 Task: Create a due date automation trigger when advanced on, on the wednesday after a card is due add fields without custom field "Resume" set to a date in this month at 11:00 AM.
Action: Mouse pressed left at (1291, 105)
Screenshot: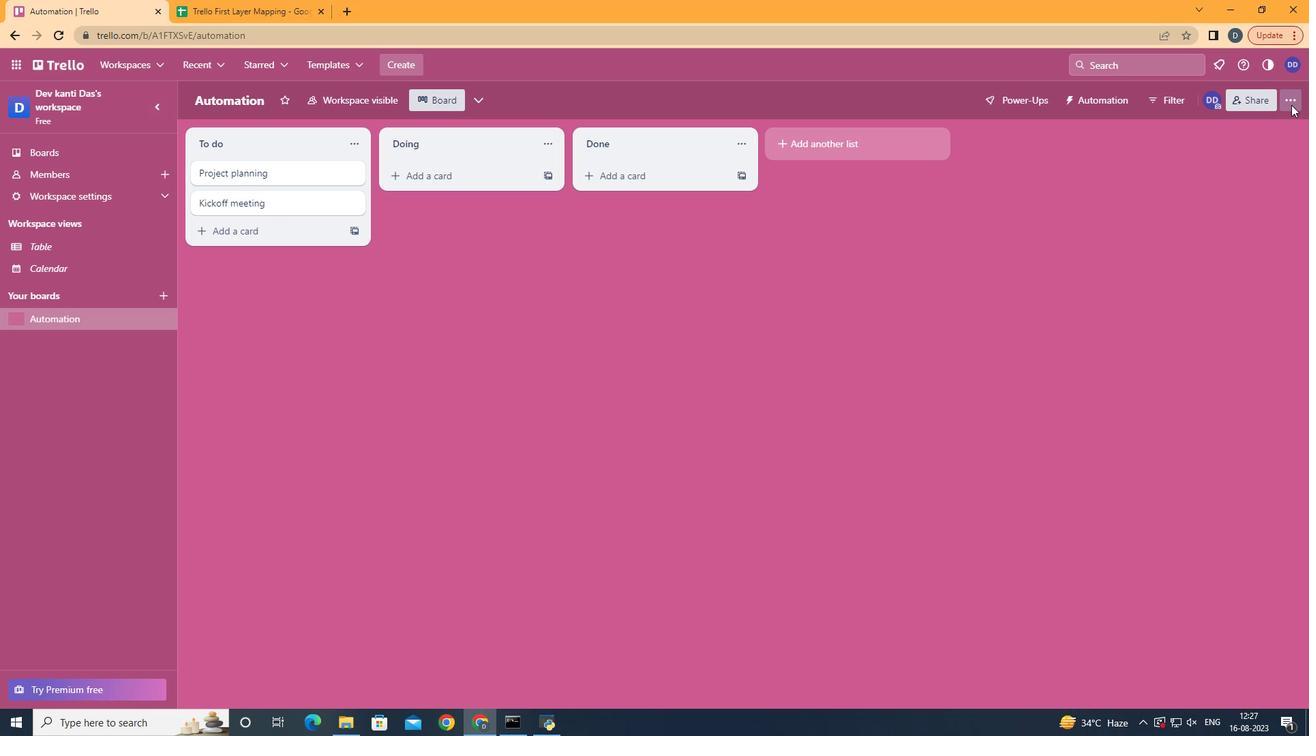 
Action: Mouse moved to (1242, 273)
Screenshot: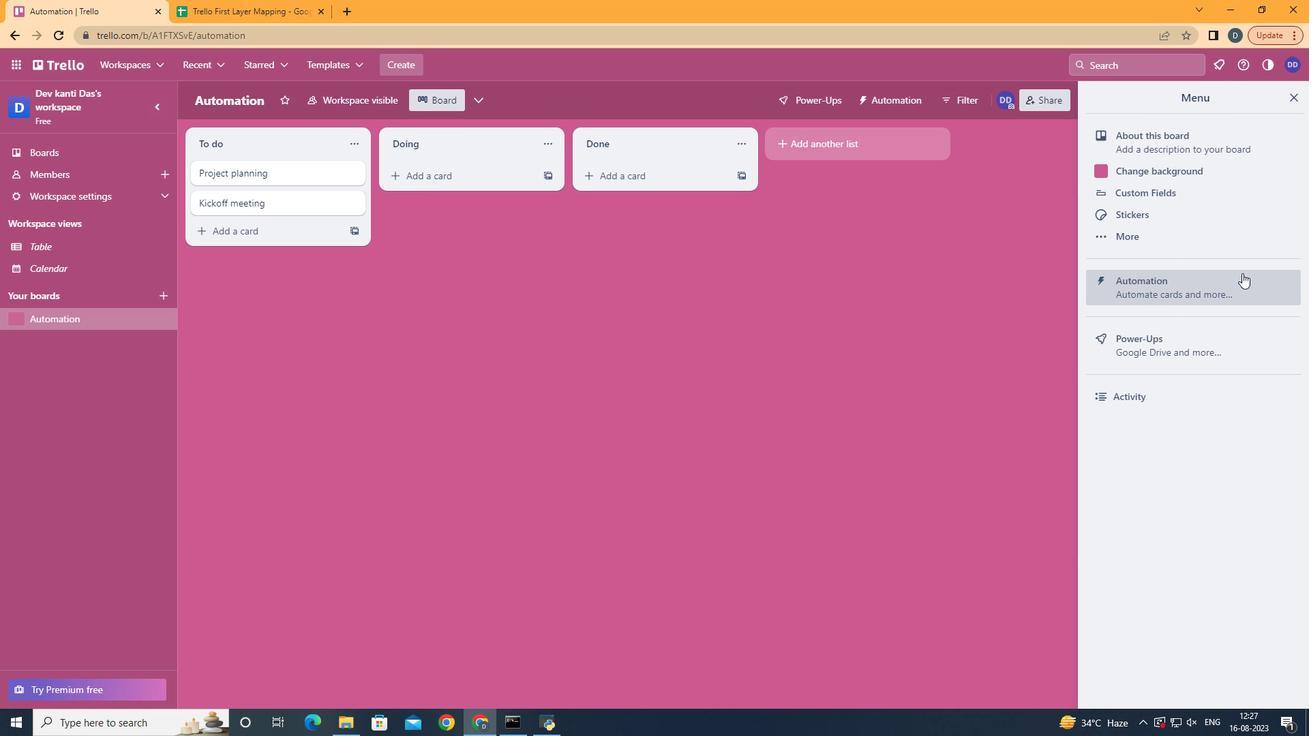 
Action: Mouse pressed left at (1242, 273)
Screenshot: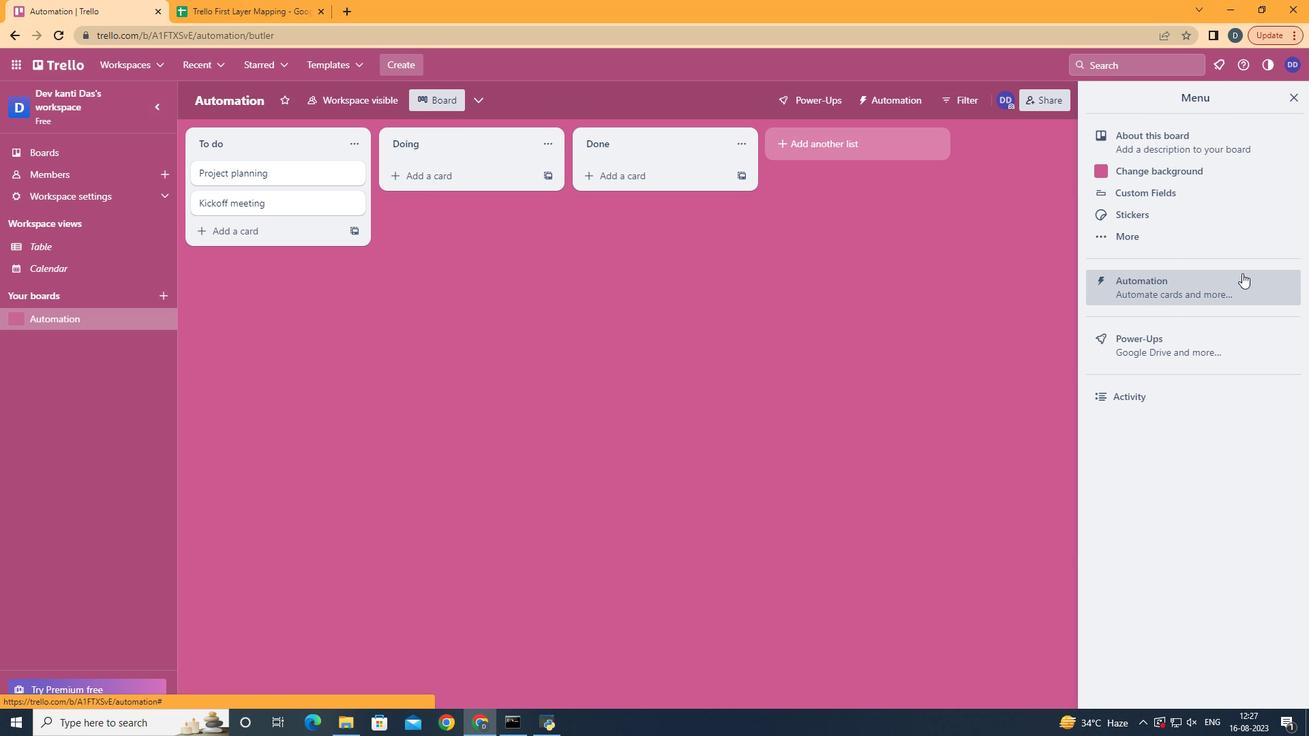 
Action: Mouse moved to (268, 281)
Screenshot: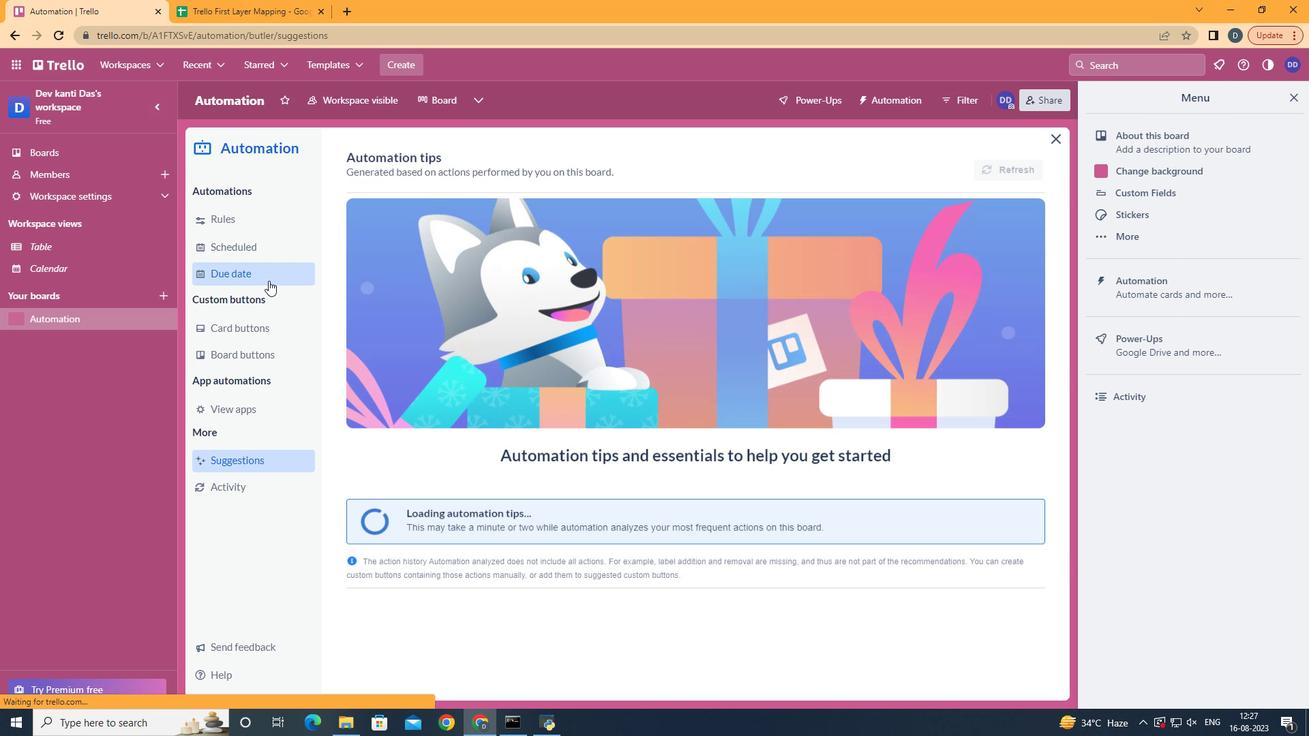 
Action: Mouse pressed left at (268, 281)
Screenshot: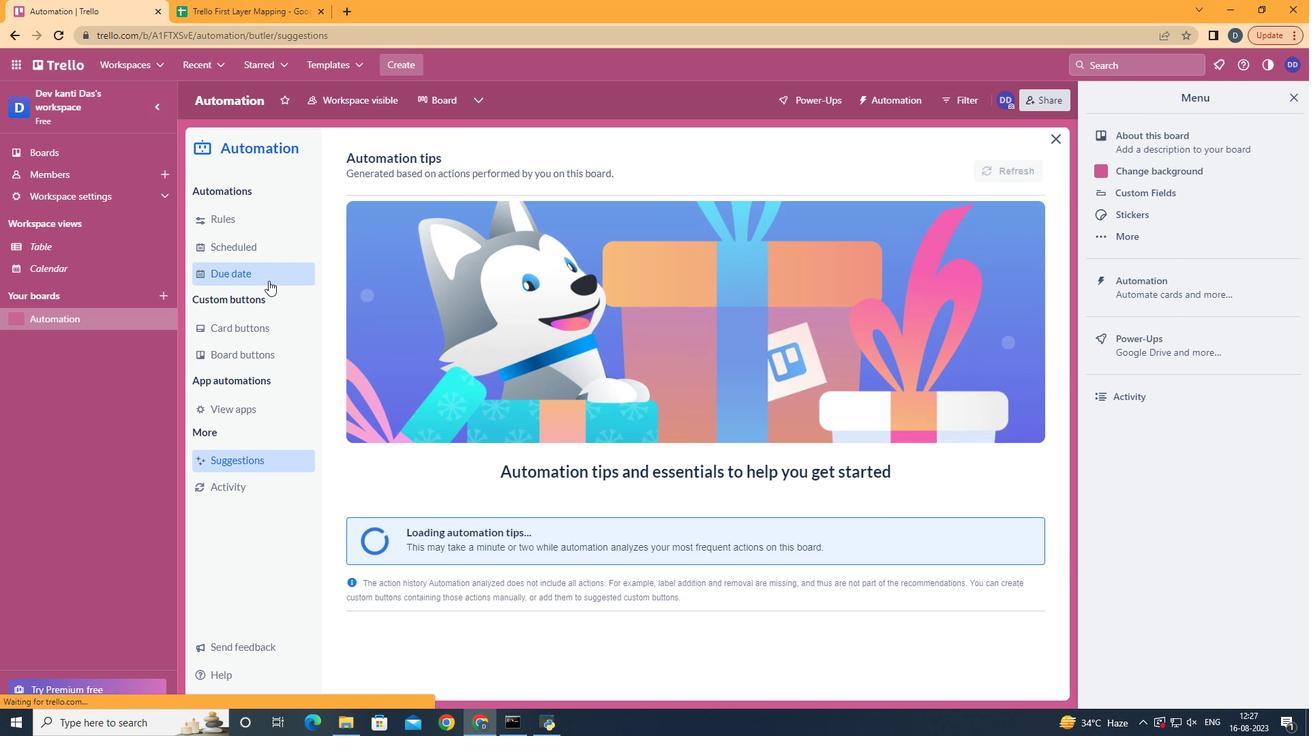 
Action: Mouse moved to (966, 163)
Screenshot: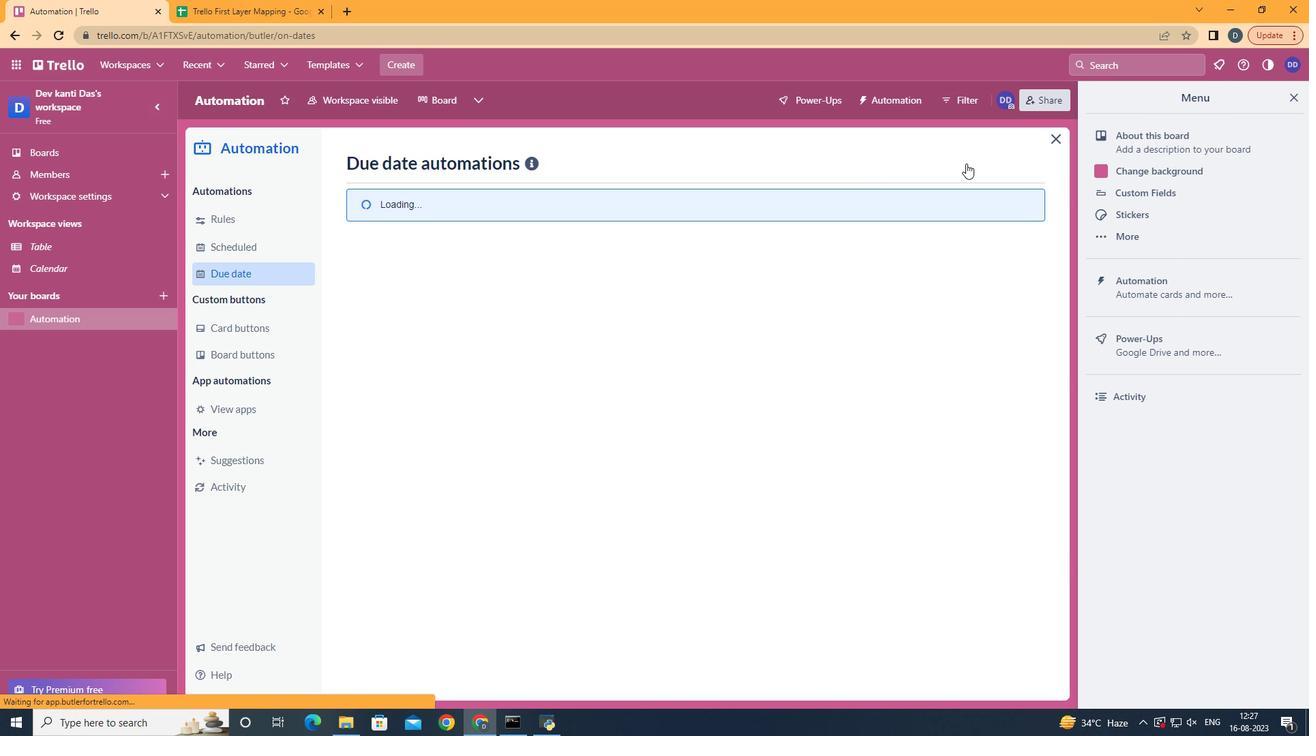 
Action: Mouse pressed left at (966, 163)
Screenshot: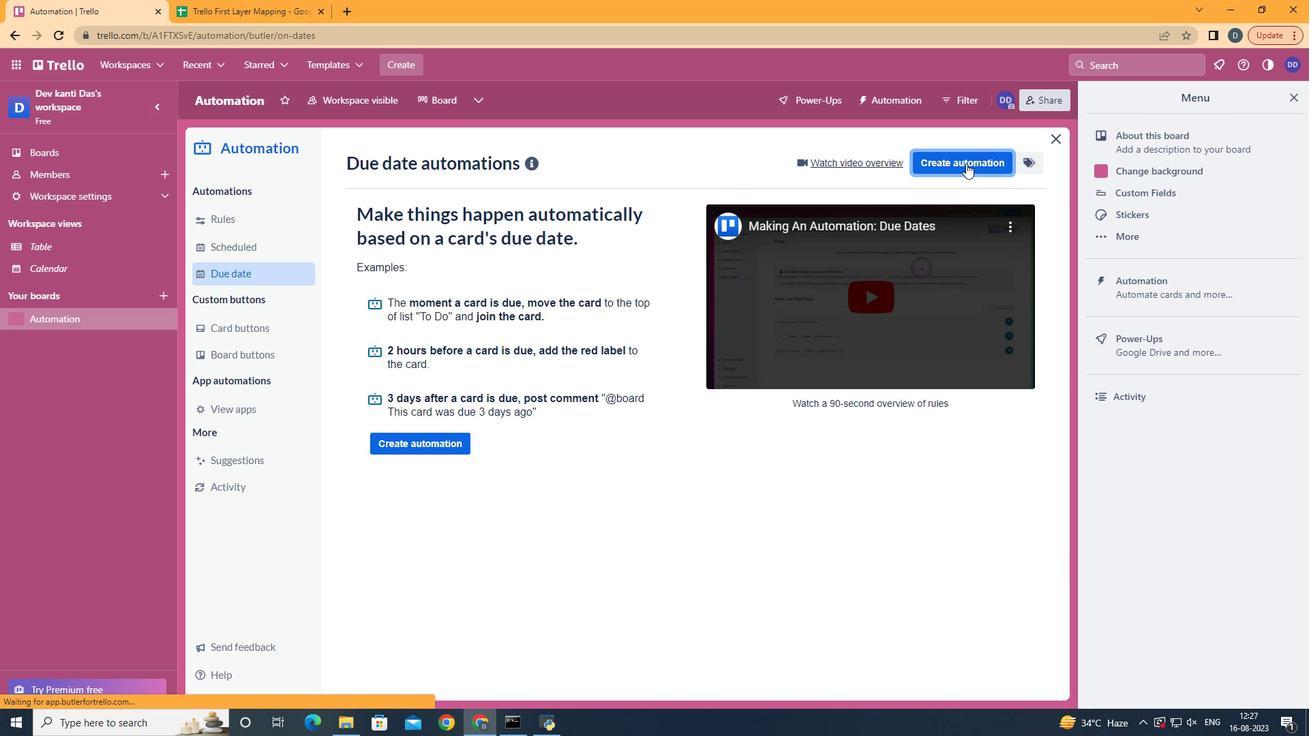 
Action: Mouse moved to (695, 290)
Screenshot: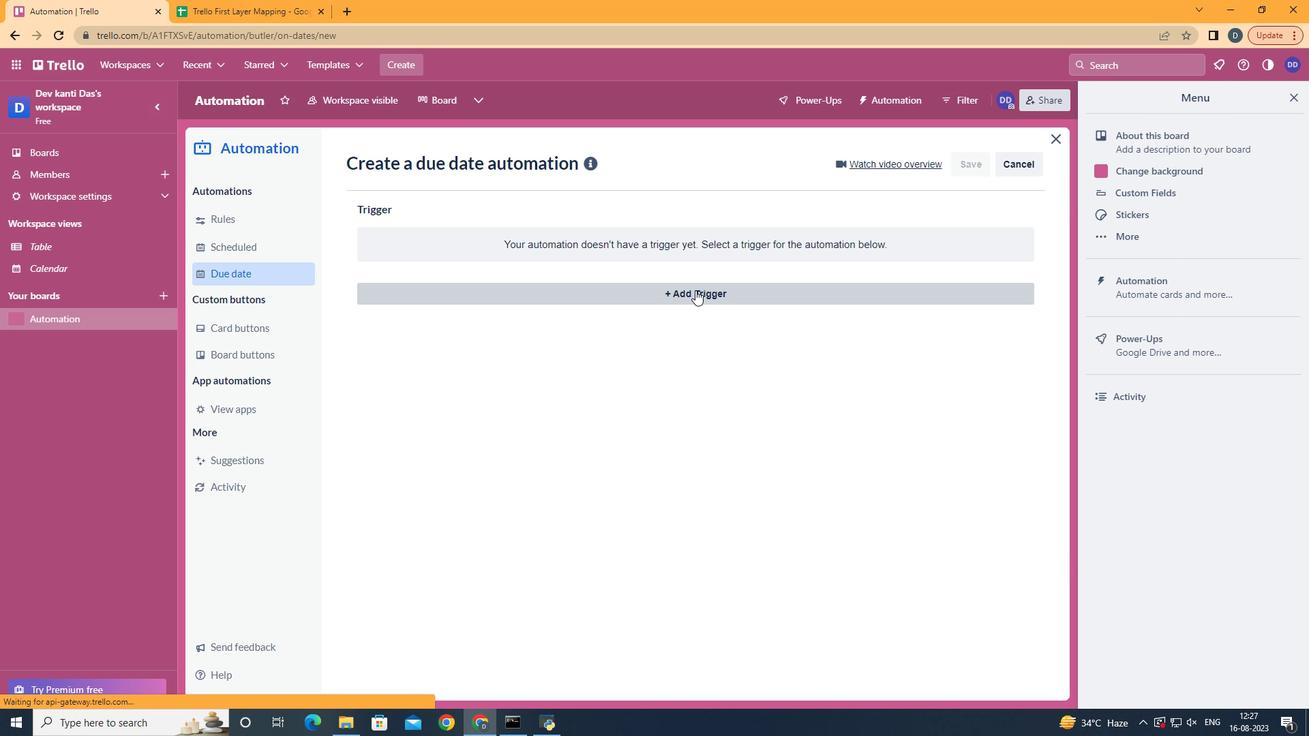 
Action: Mouse pressed left at (695, 290)
Screenshot: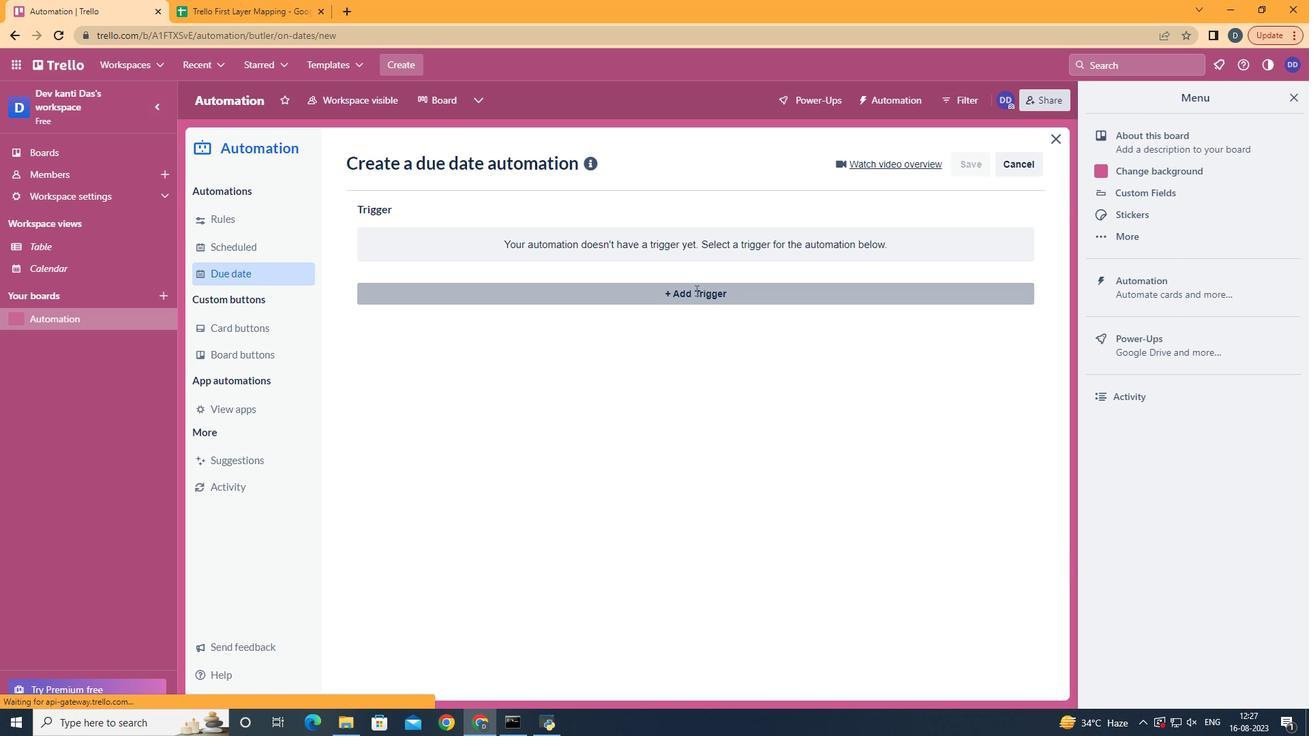 
Action: Mouse moved to (448, 404)
Screenshot: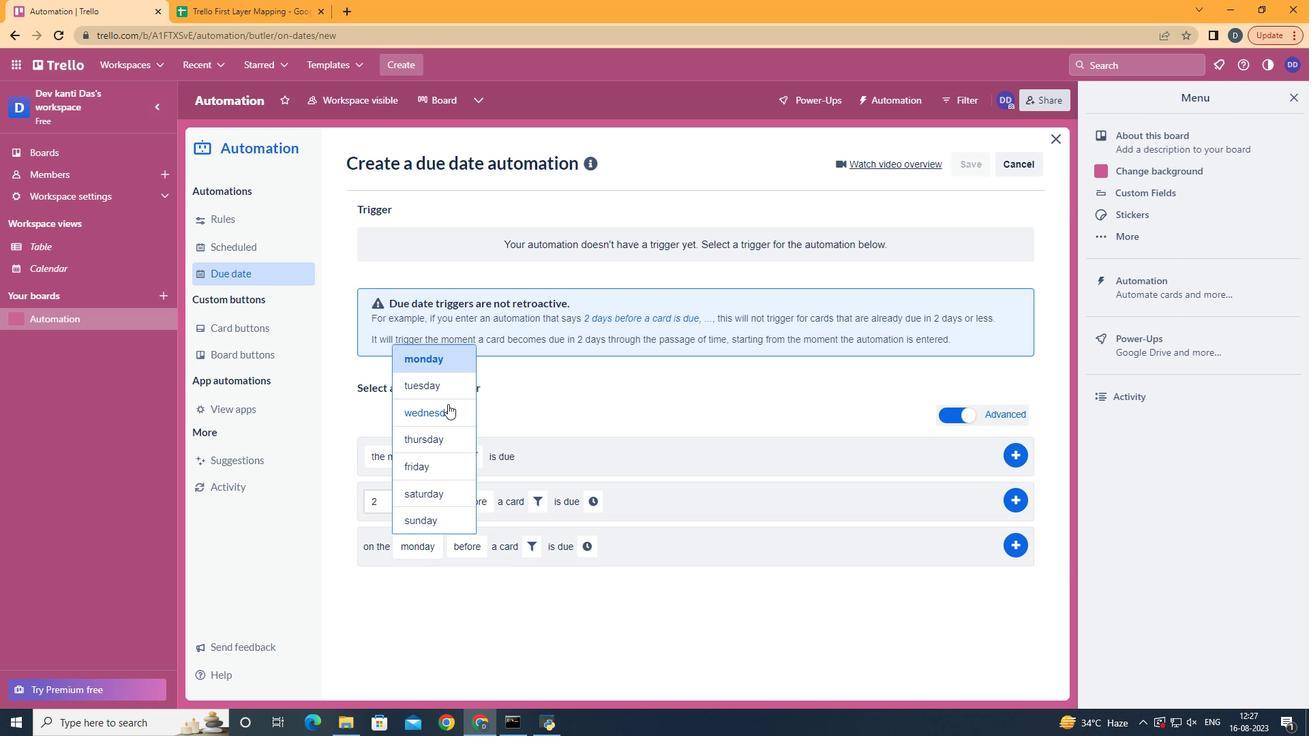 
Action: Mouse pressed left at (448, 404)
Screenshot: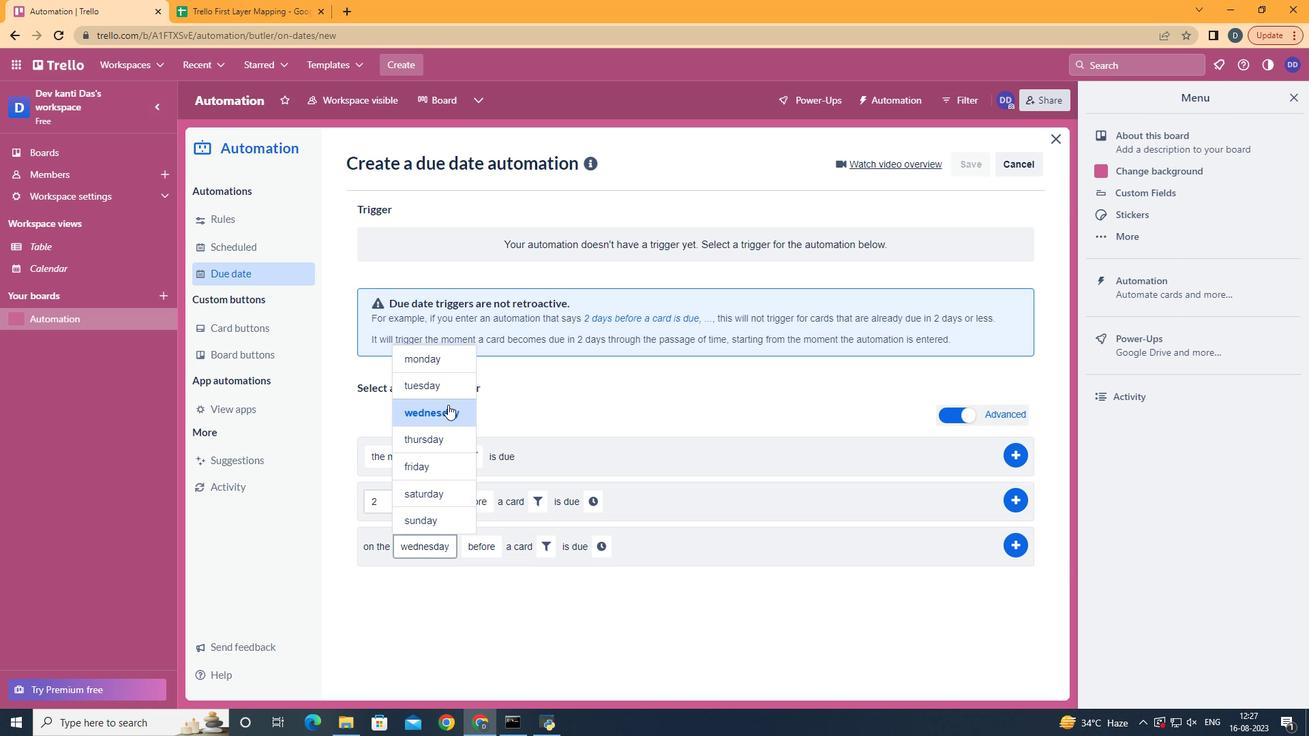 
Action: Mouse moved to (495, 602)
Screenshot: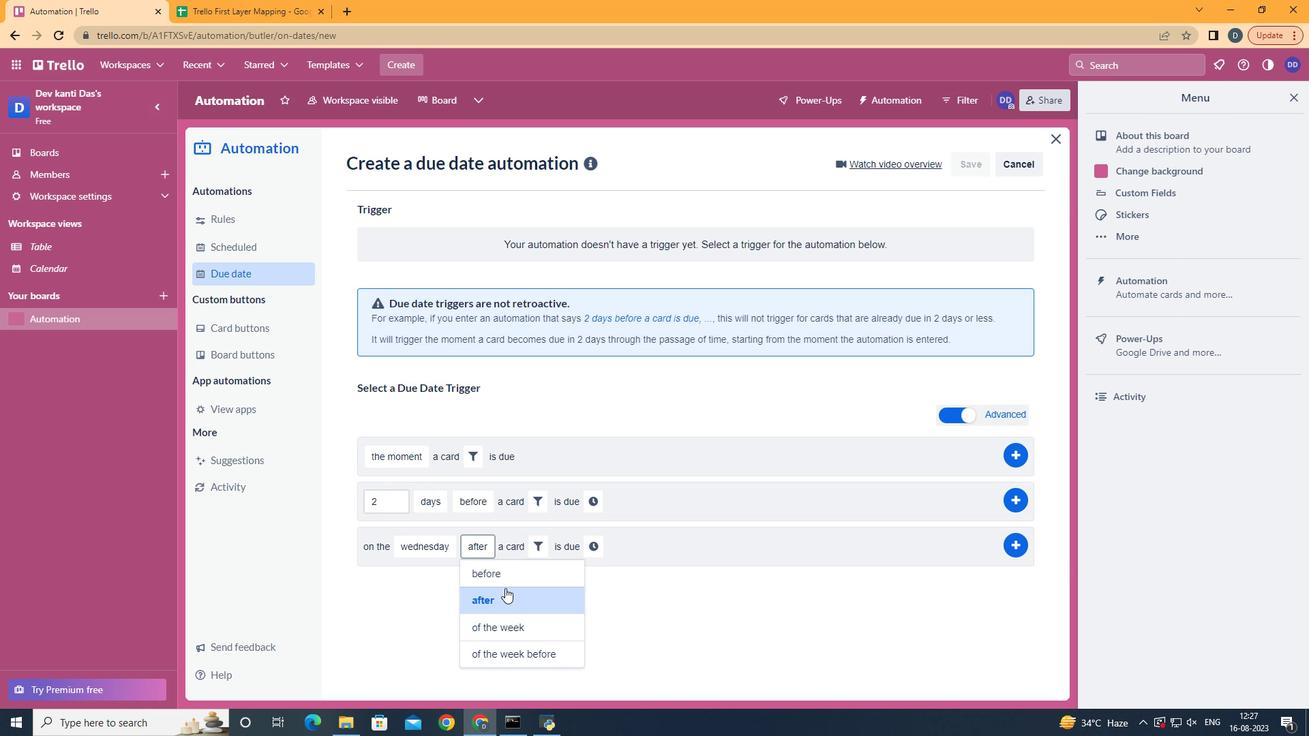 
Action: Mouse pressed left at (495, 602)
Screenshot: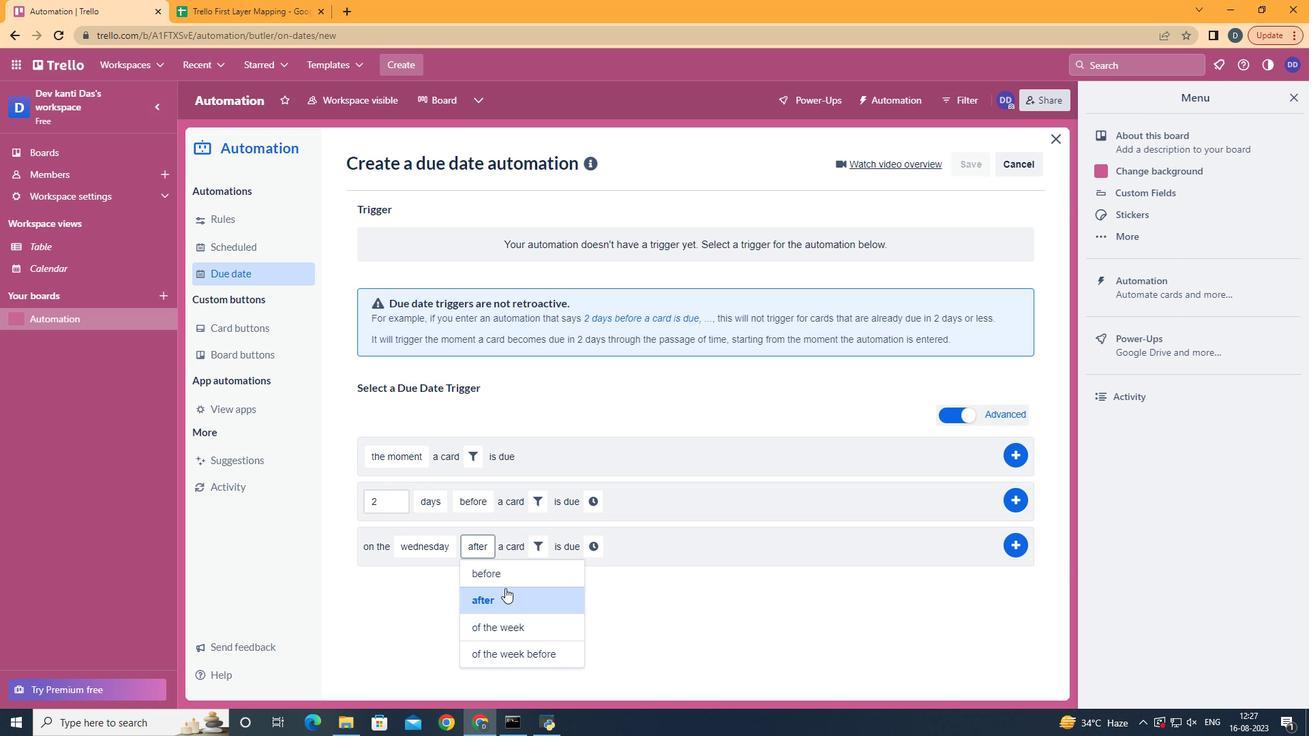 
Action: Mouse moved to (535, 545)
Screenshot: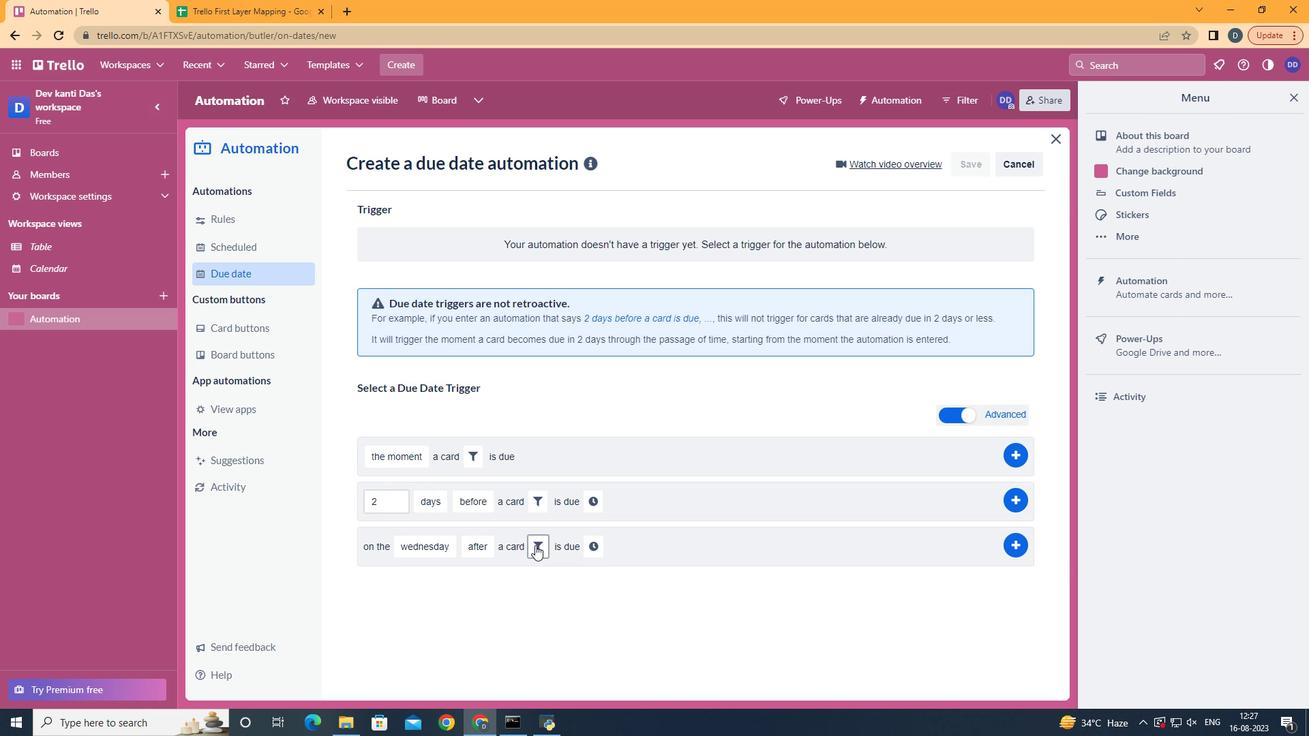 
Action: Mouse pressed left at (535, 545)
Screenshot: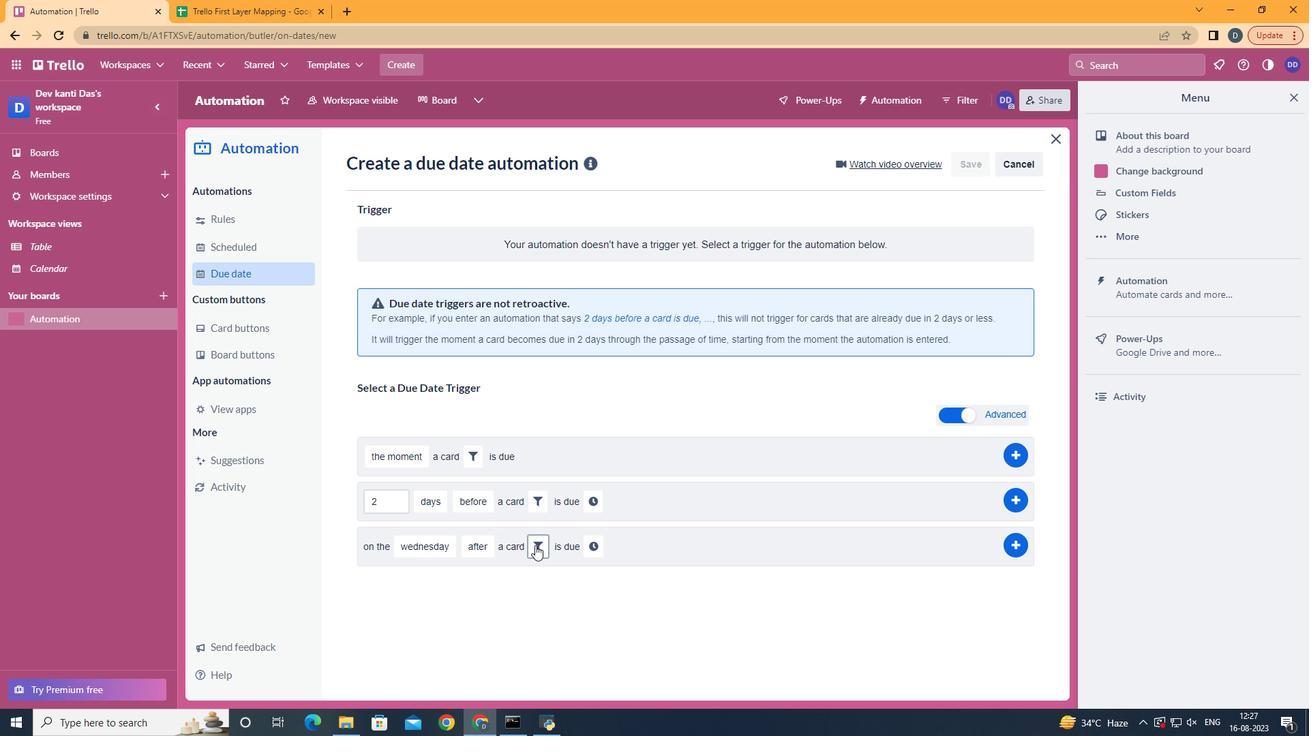 
Action: Mouse moved to (772, 594)
Screenshot: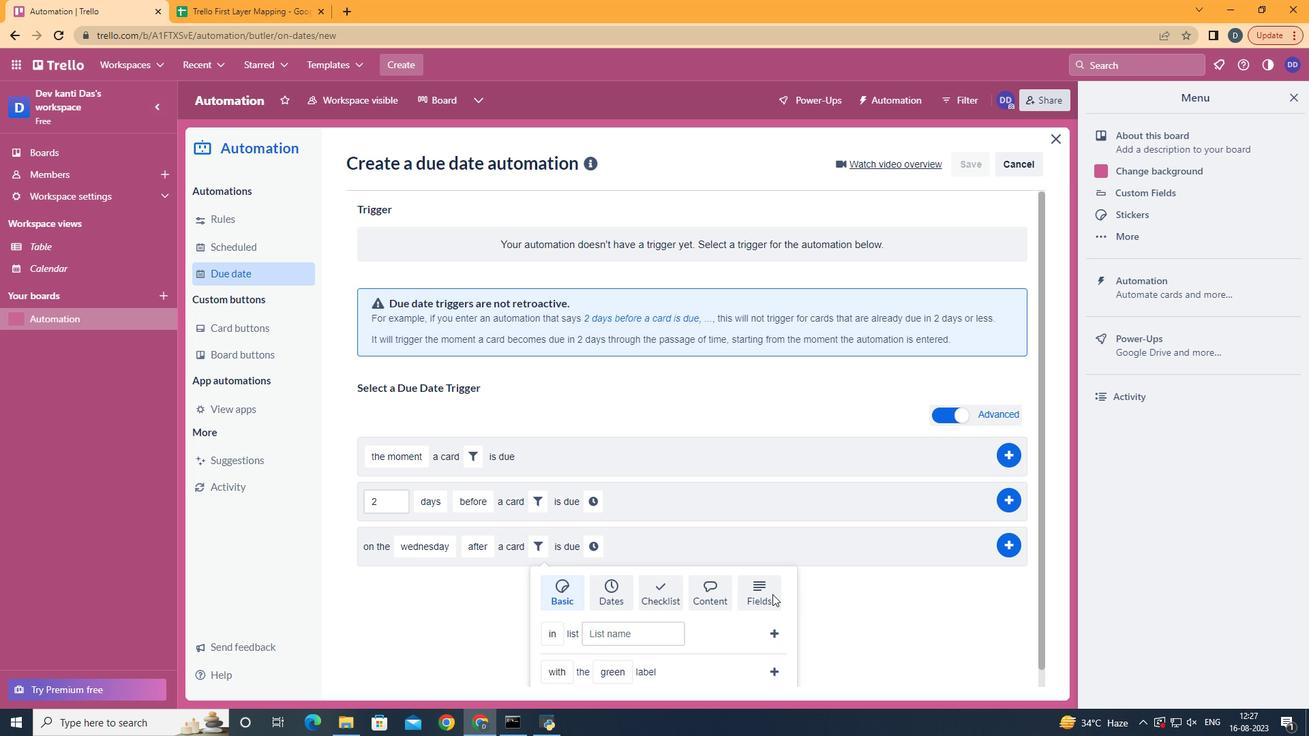 
Action: Mouse pressed left at (772, 594)
Screenshot: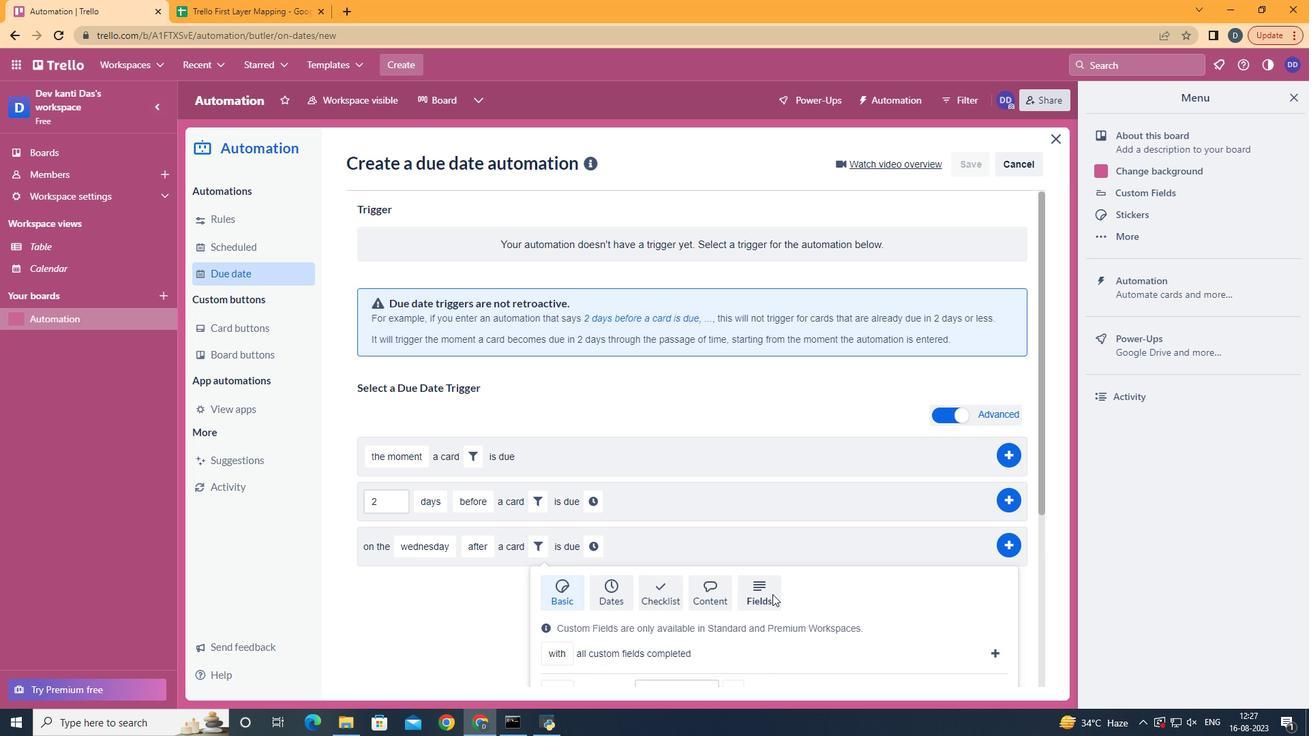 
Action: Mouse scrolled (772, 594) with delta (0, 0)
Screenshot: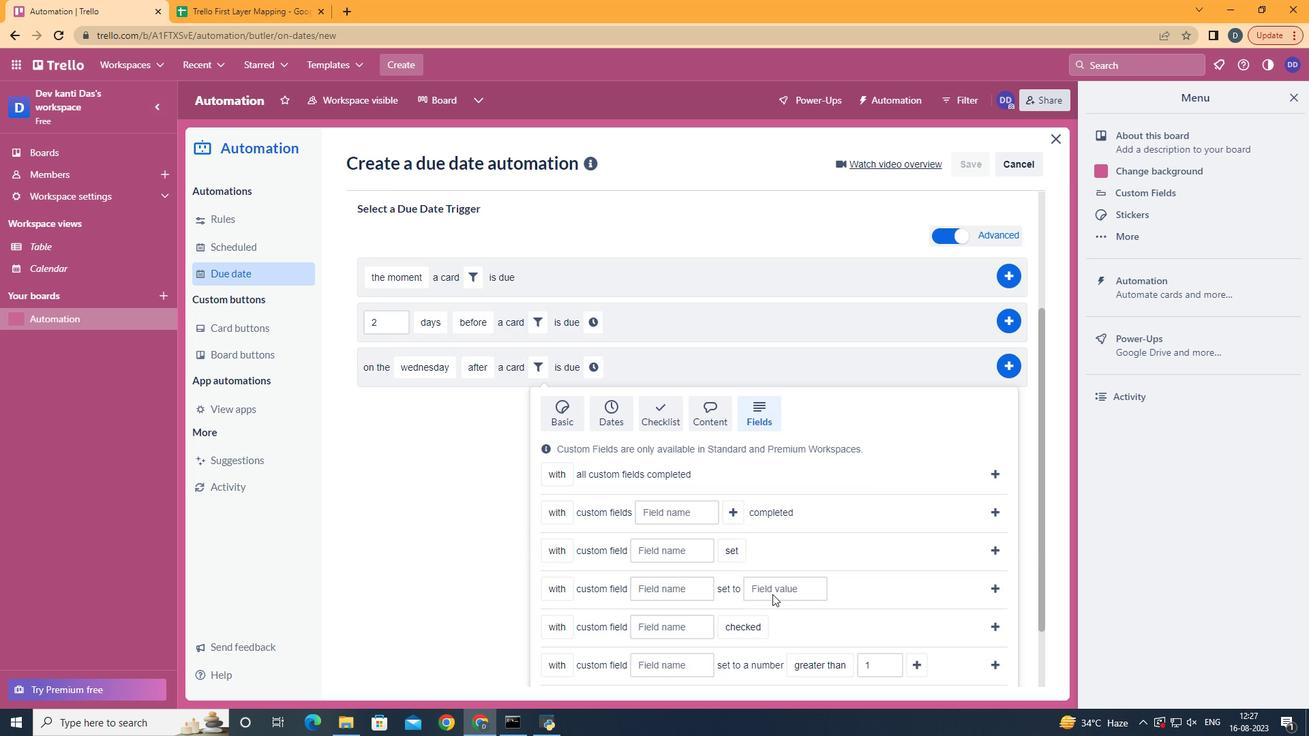
Action: Mouse scrolled (772, 594) with delta (0, 0)
Screenshot: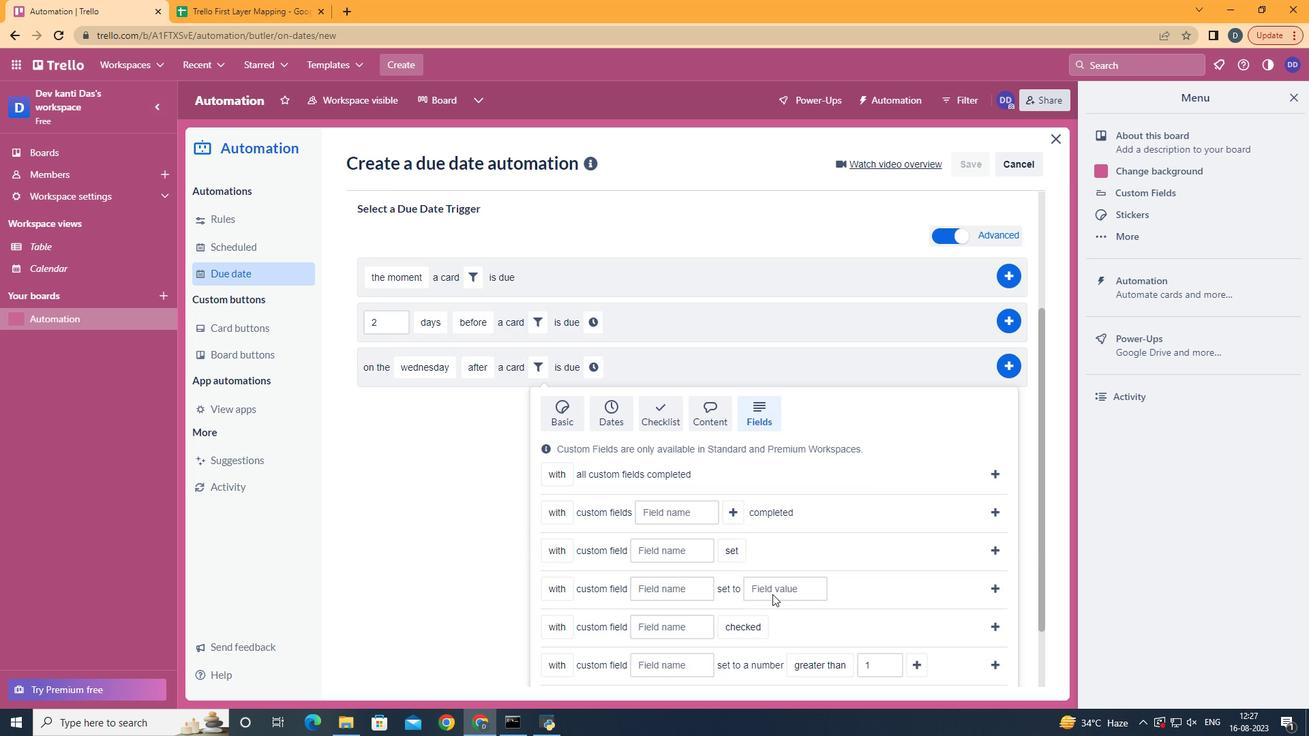
Action: Mouse scrolled (772, 594) with delta (0, 0)
Screenshot: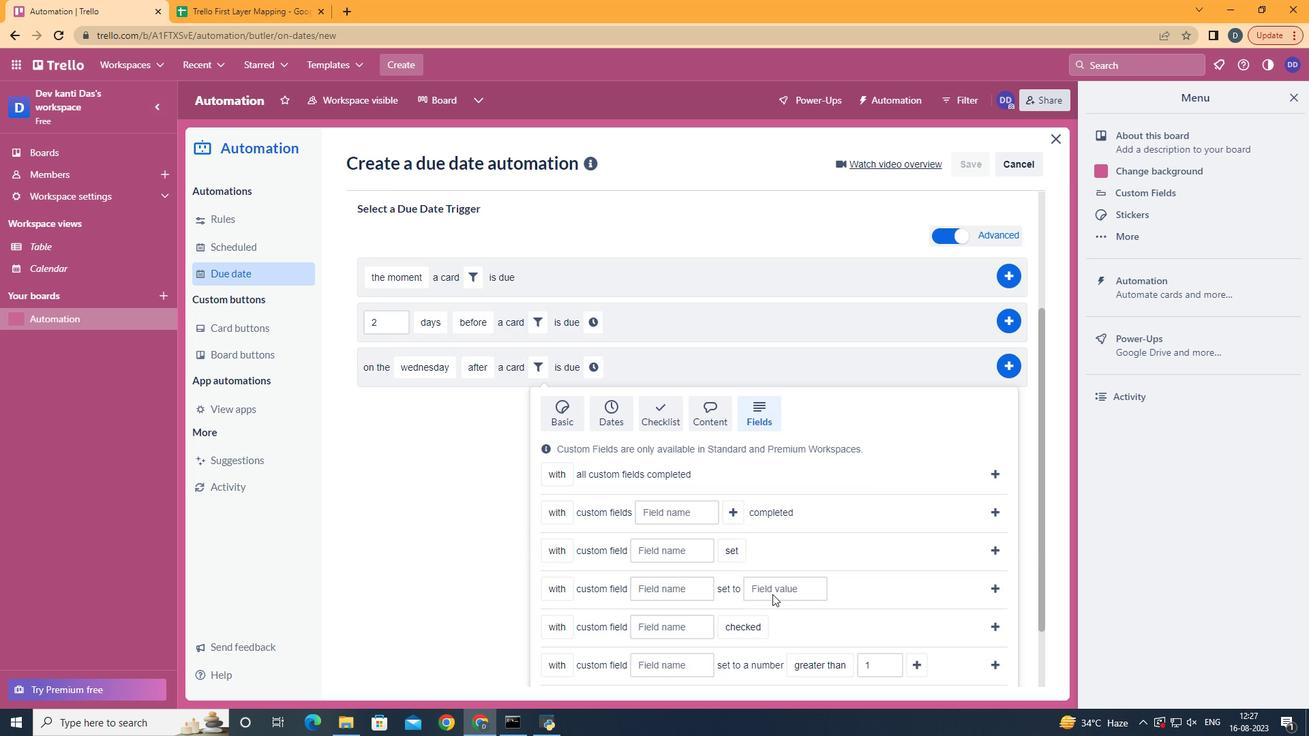 
Action: Mouse scrolled (772, 593) with delta (0, -1)
Screenshot: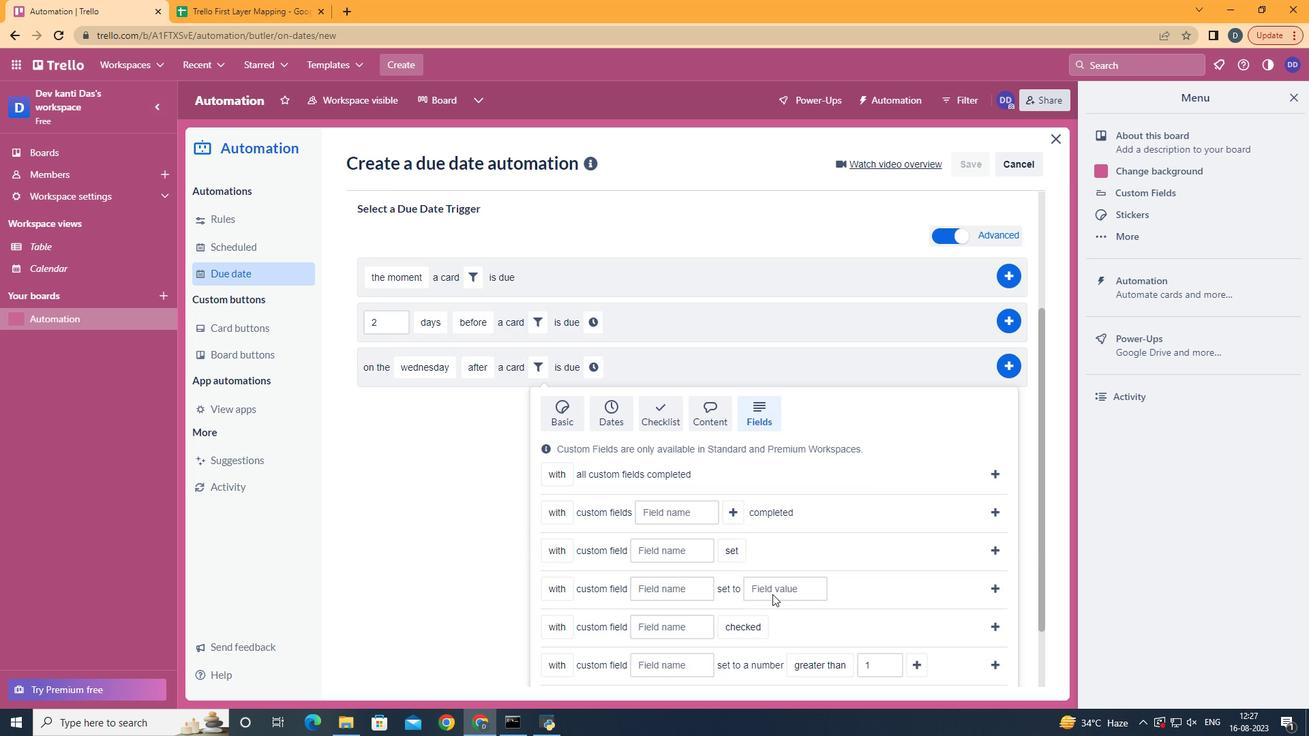 
Action: Mouse scrolled (772, 594) with delta (0, 0)
Screenshot: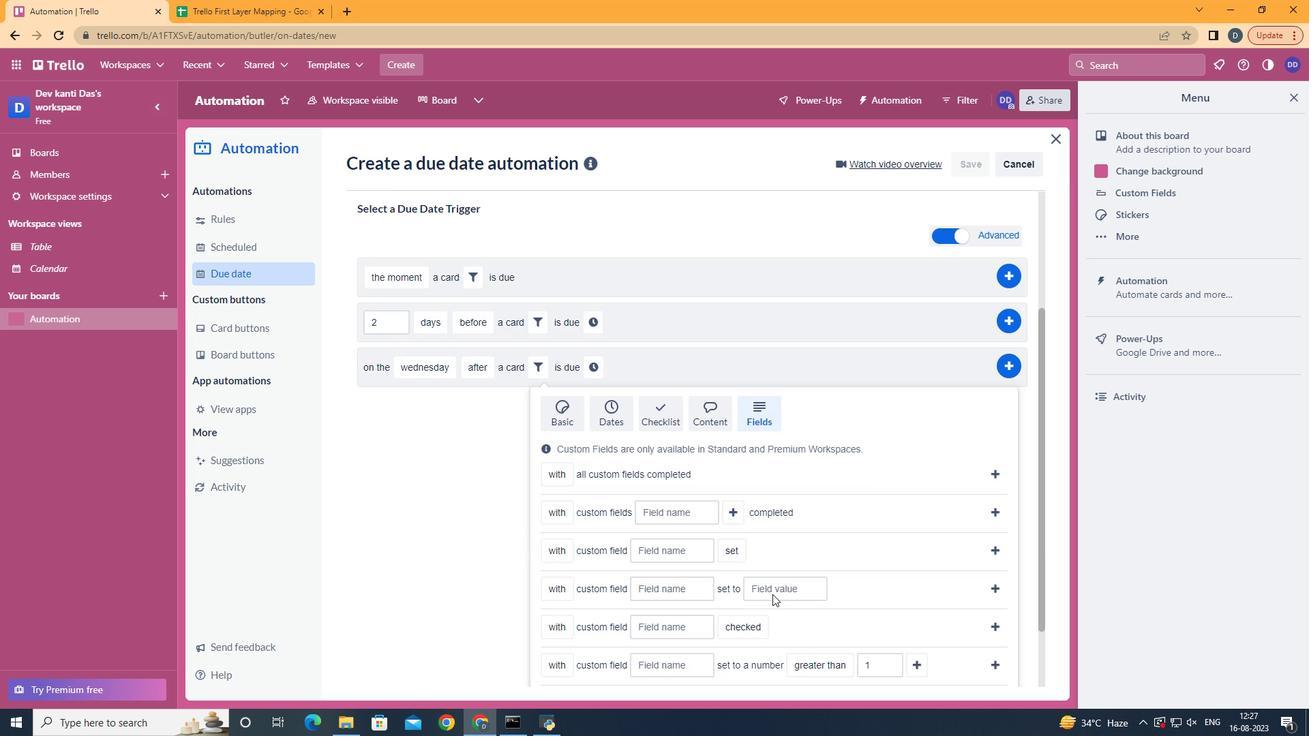 
Action: Mouse moved to (564, 672)
Screenshot: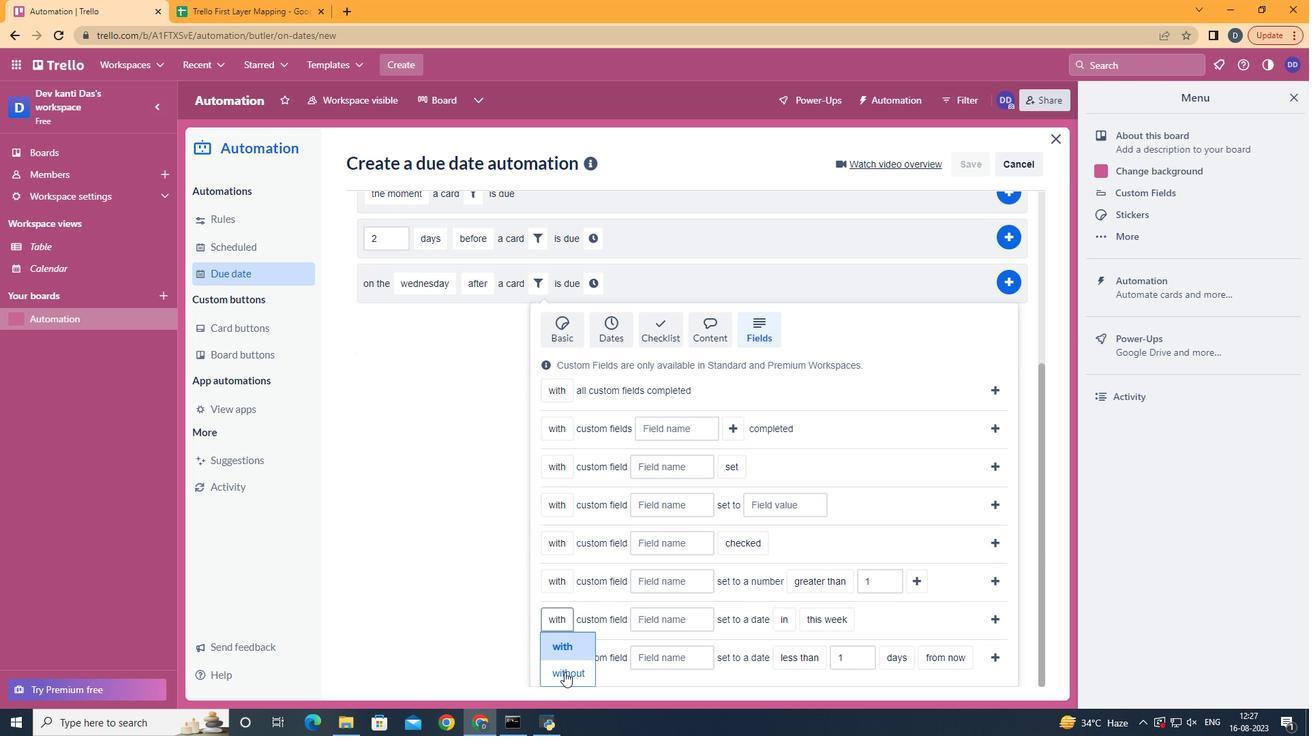 
Action: Mouse pressed left at (564, 672)
Screenshot: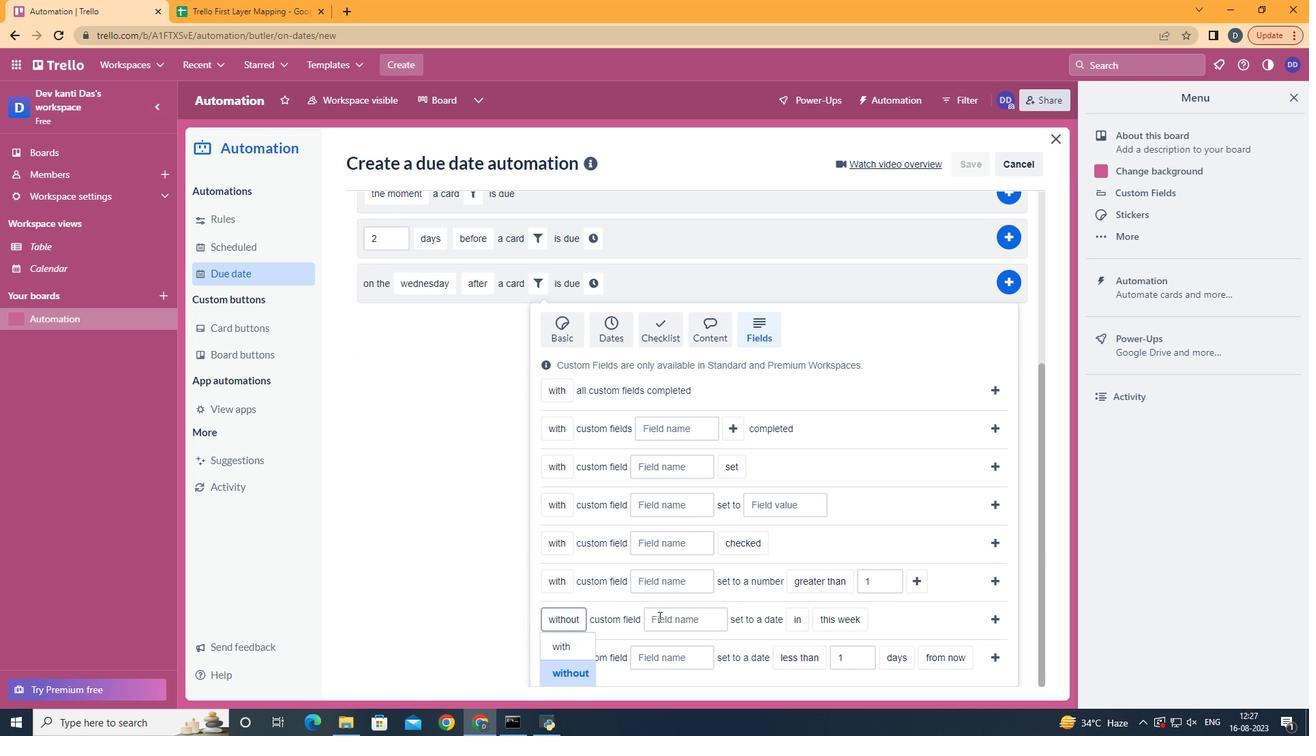 
Action: Mouse moved to (663, 614)
Screenshot: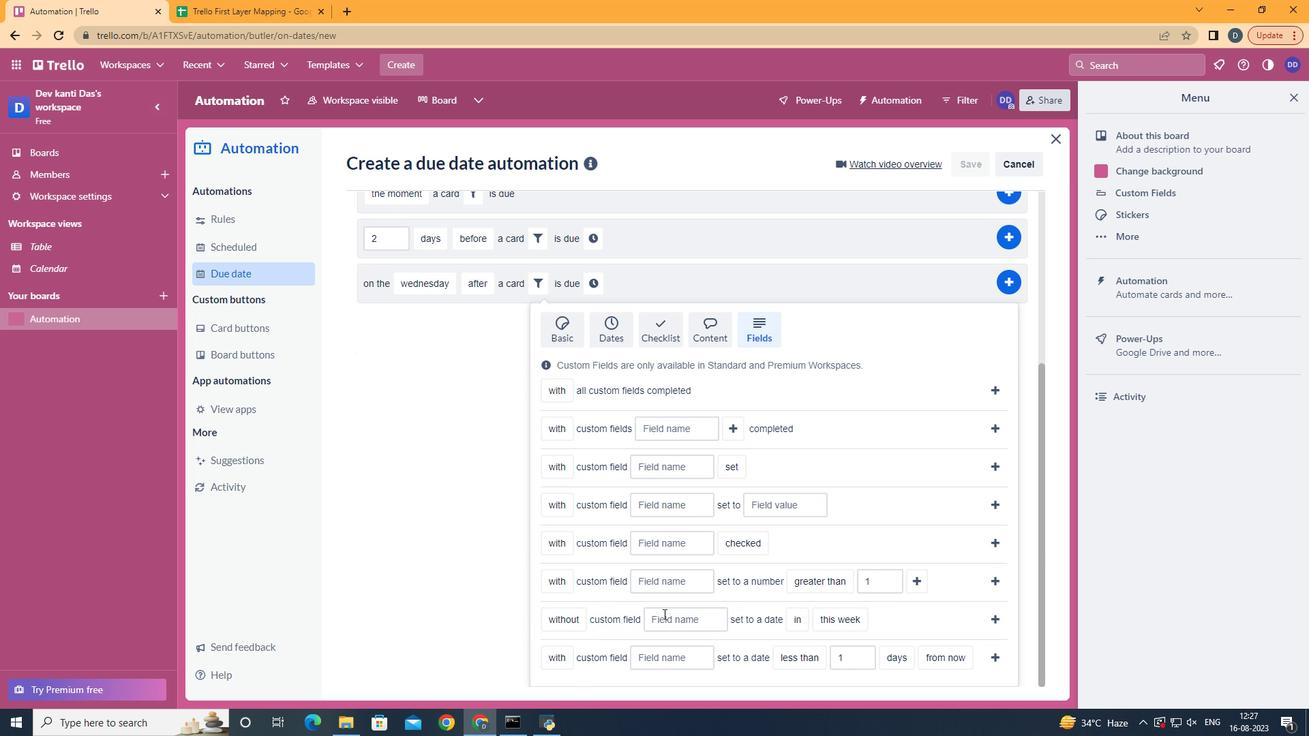 
Action: Mouse pressed left at (663, 614)
Screenshot: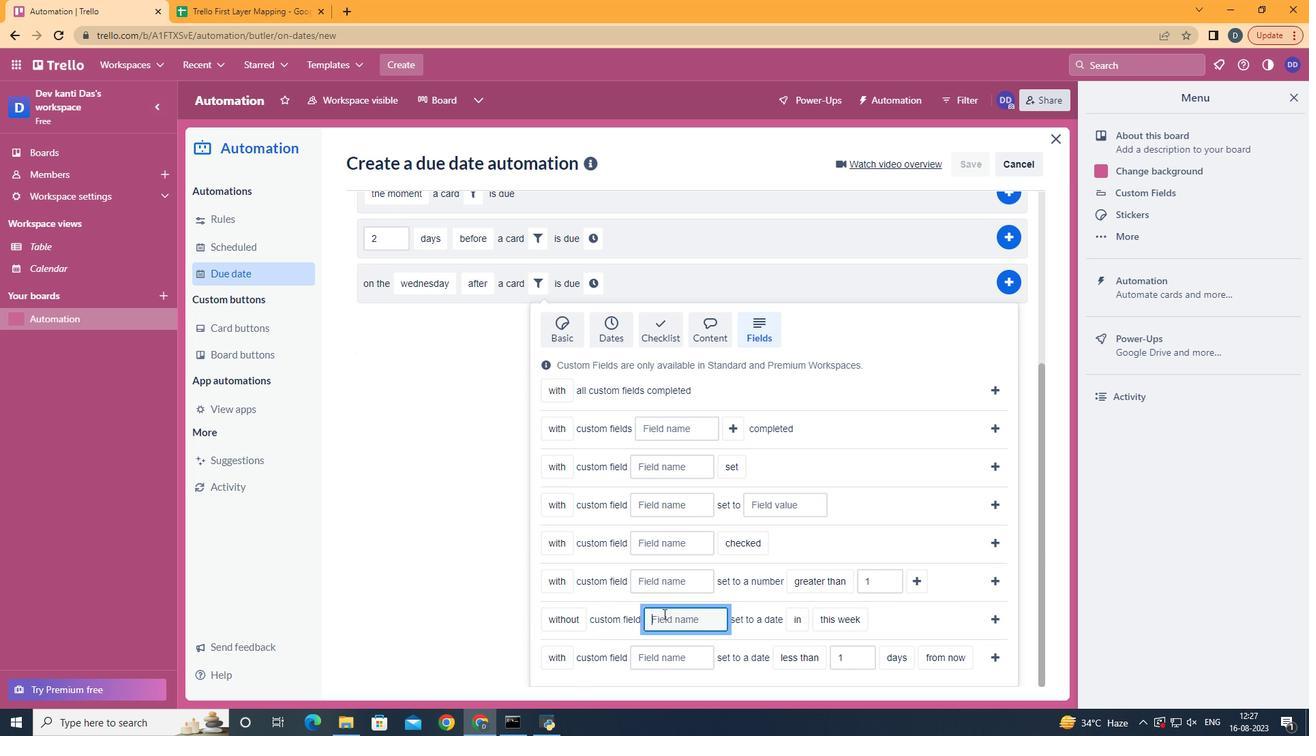 
Action: Key pressed <Key.shift>Resume
Screenshot: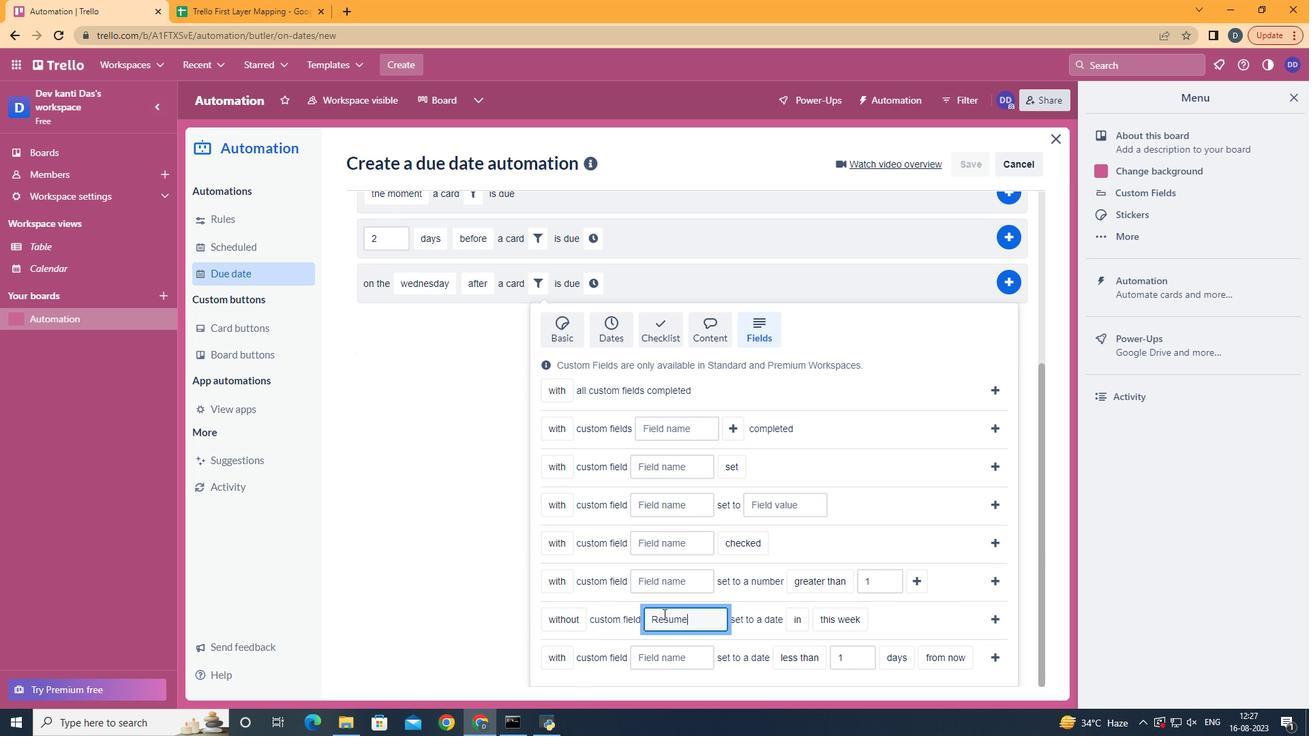 
Action: Mouse moved to (856, 665)
Screenshot: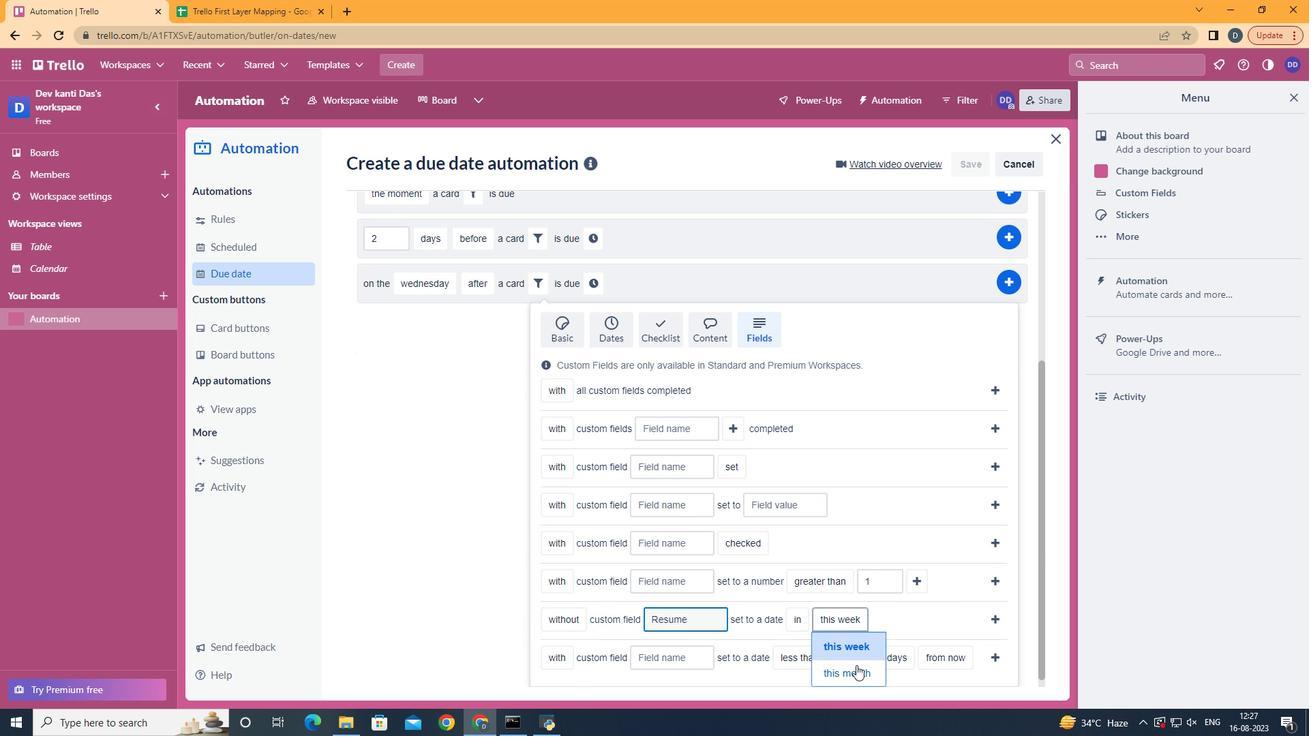 
Action: Mouse pressed left at (856, 665)
Screenshot: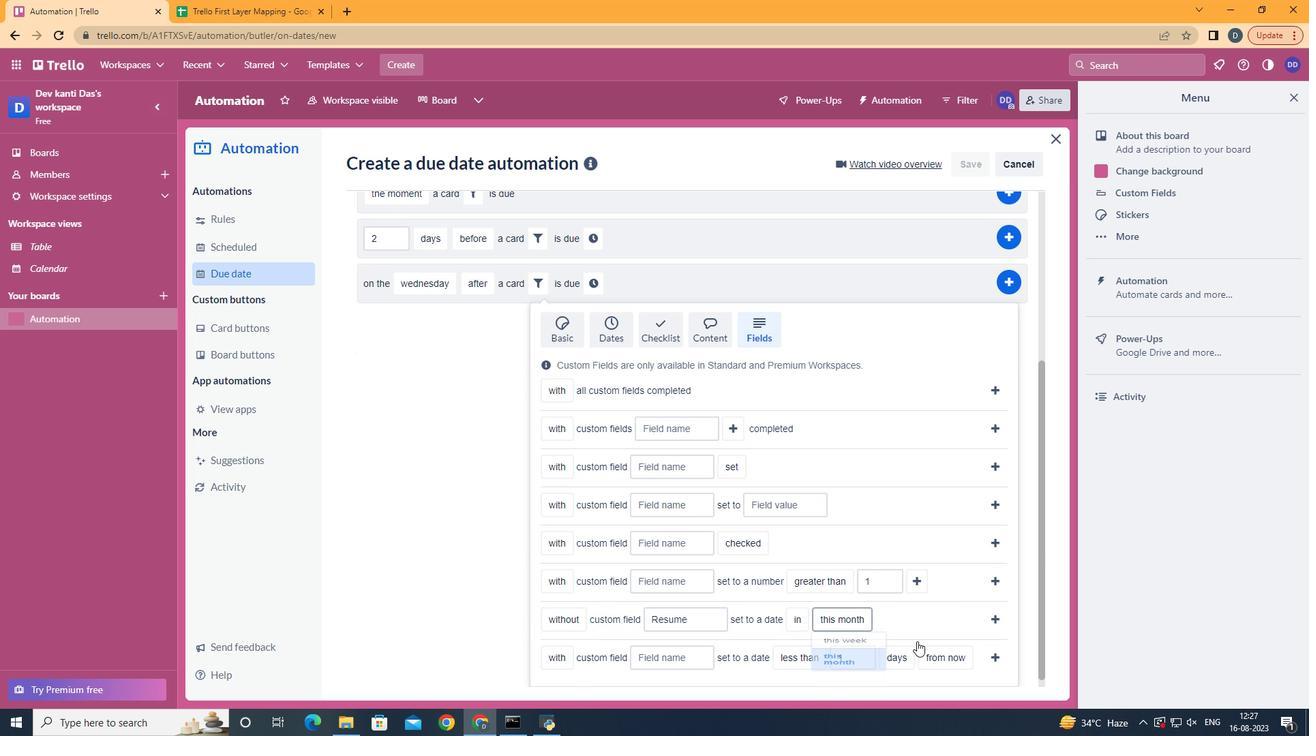 
Action: Mouse moved to (997, 619)
Screenshot: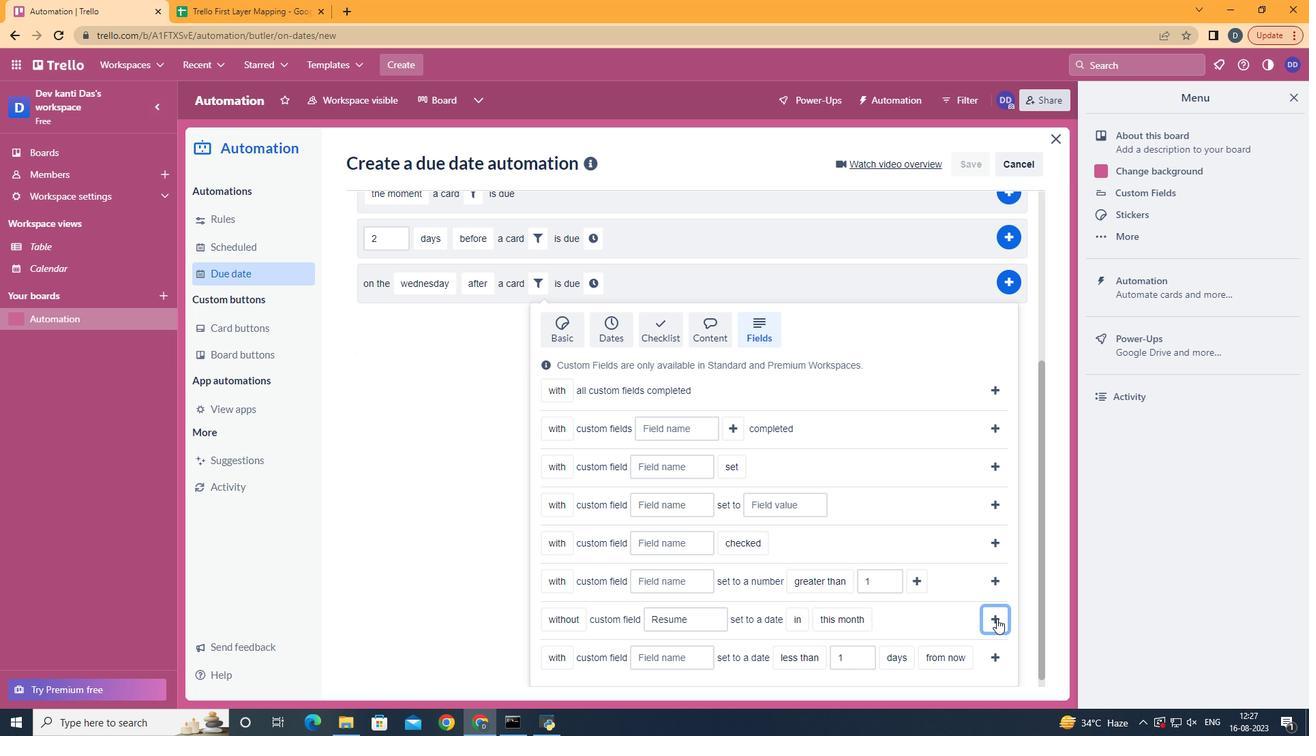
Action: Mouse pressed left at (997, 619)
Screenshot: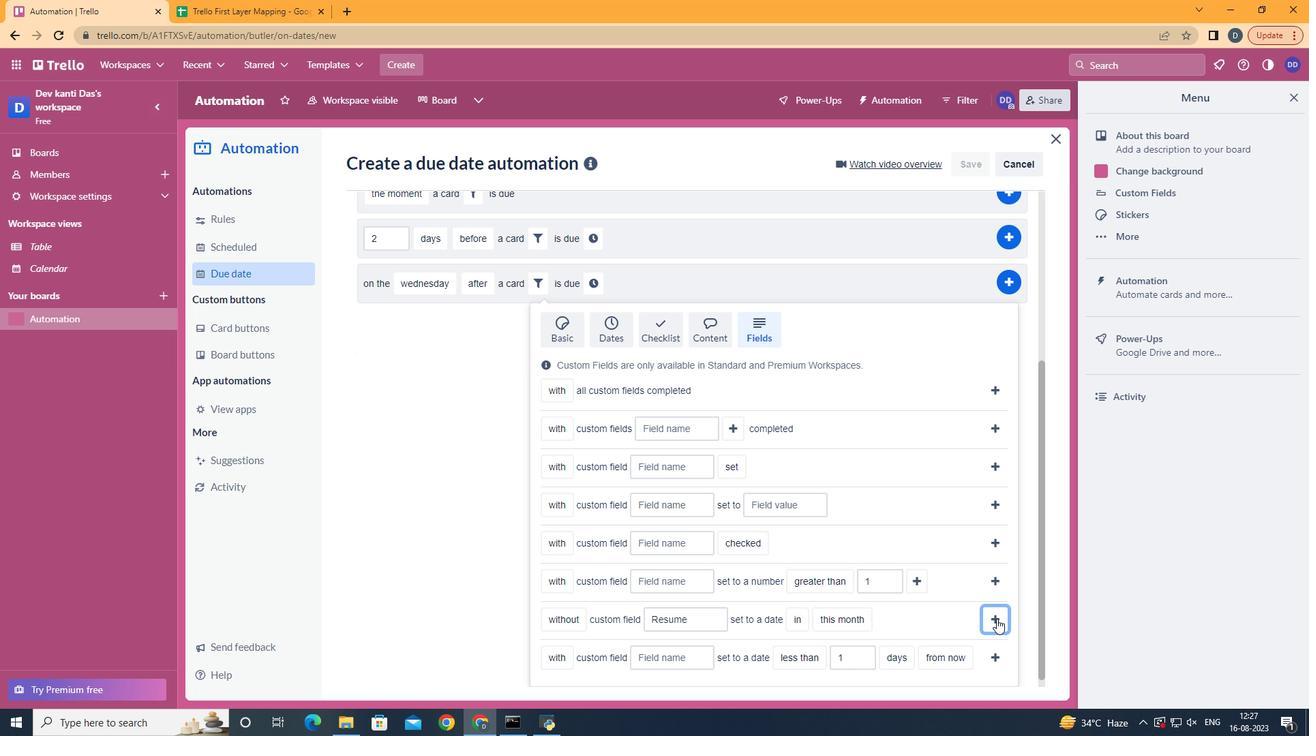 
Action: Mouse moved to (865, 548)
Screenshot: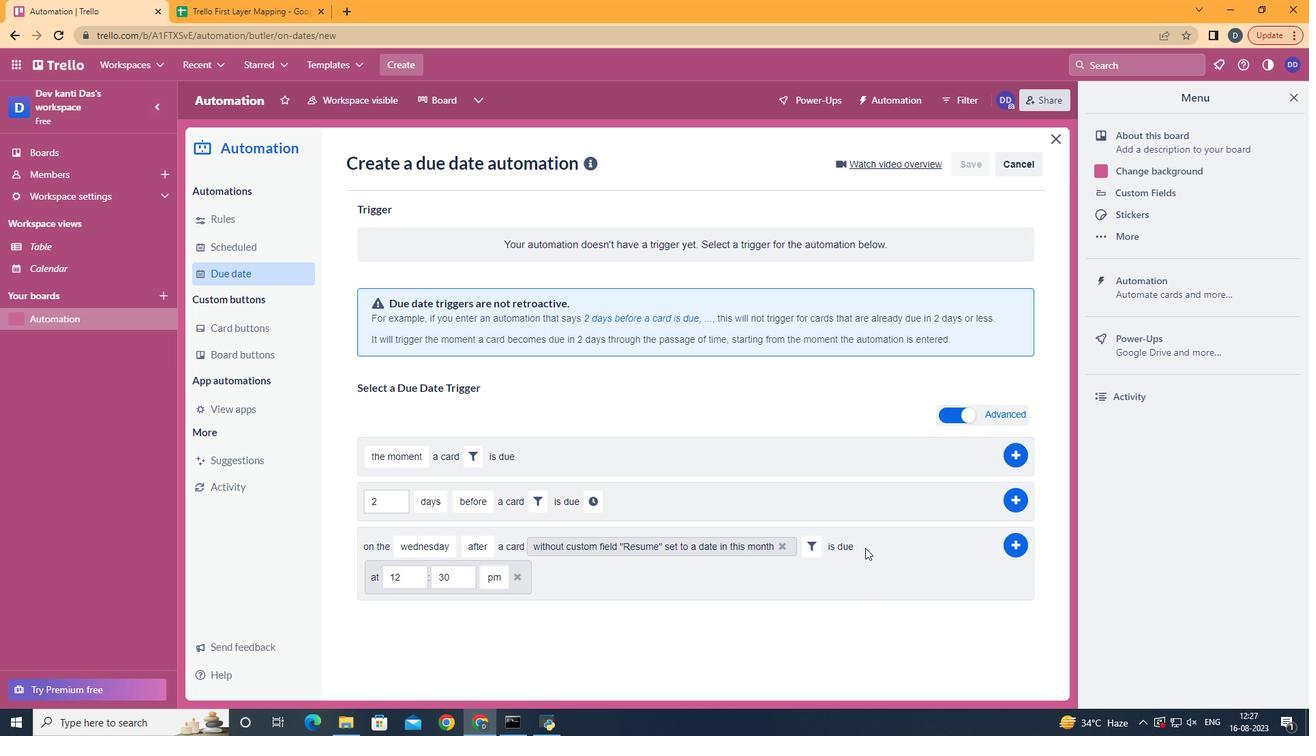 
Action: Mouse pressed left at (865, 548)
Screenshot: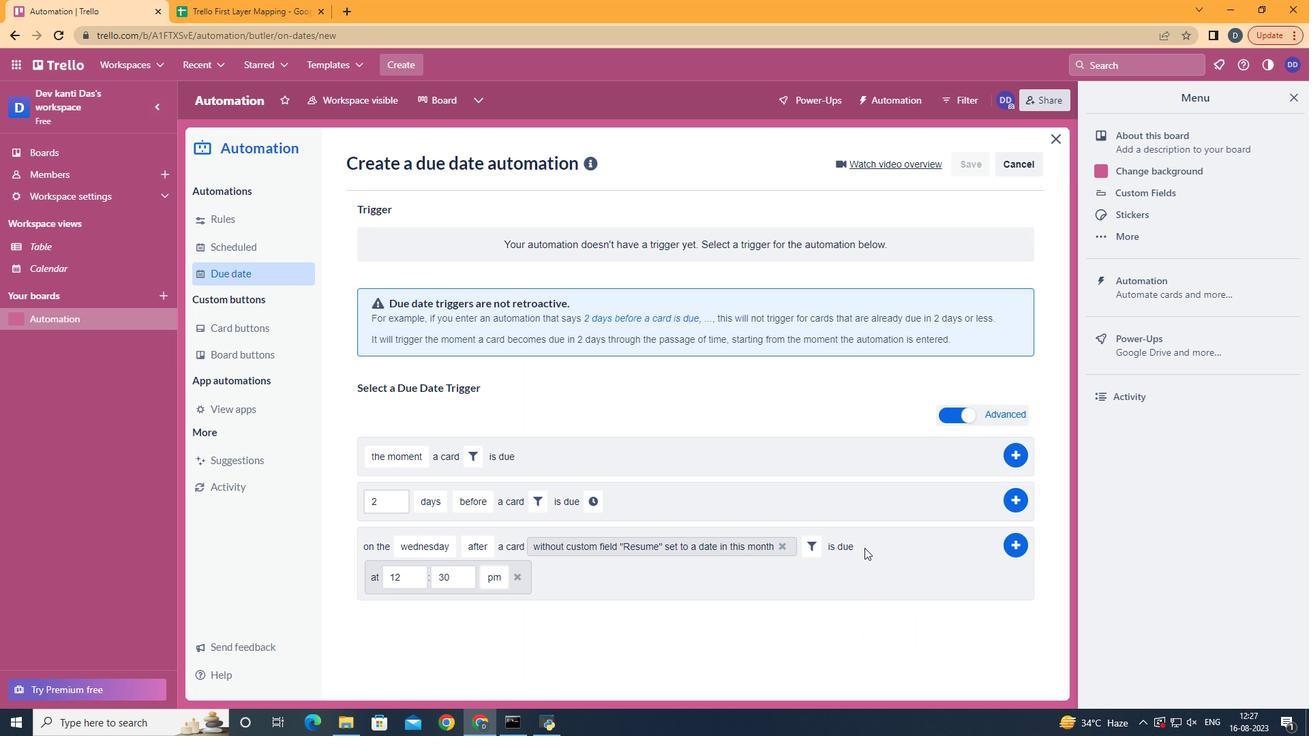 
Action: Mouse moved to (413, 579)
Screenshot: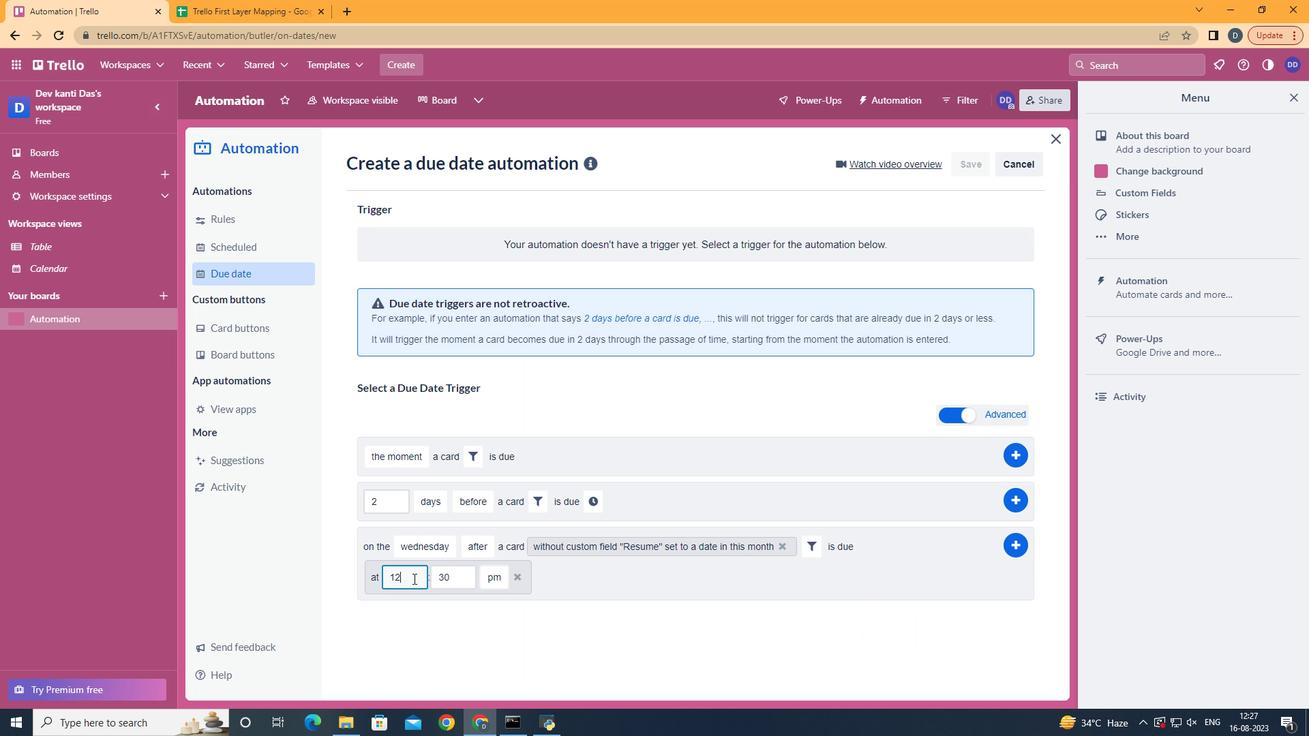 
Action: Mouse pressed left at (413, 579)
Screenshot: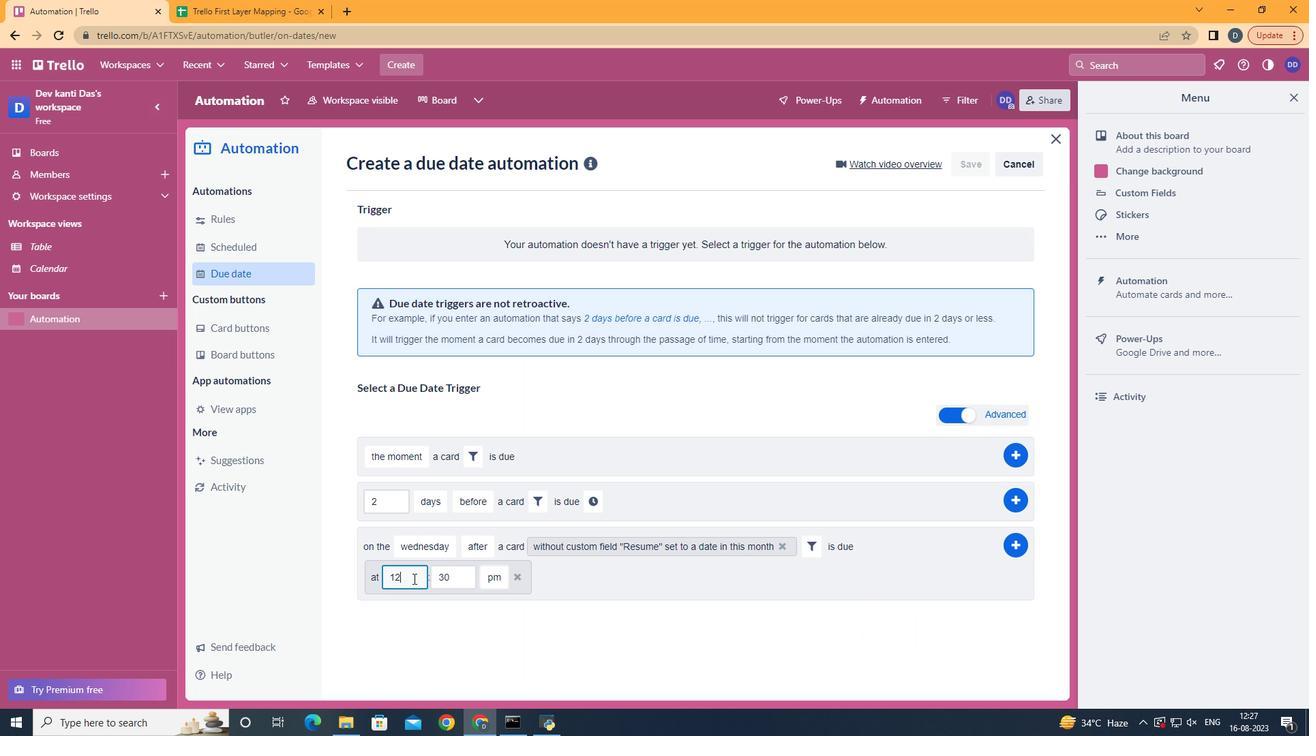 
Action: Key pressed <Key.backspace>1
Screenshot: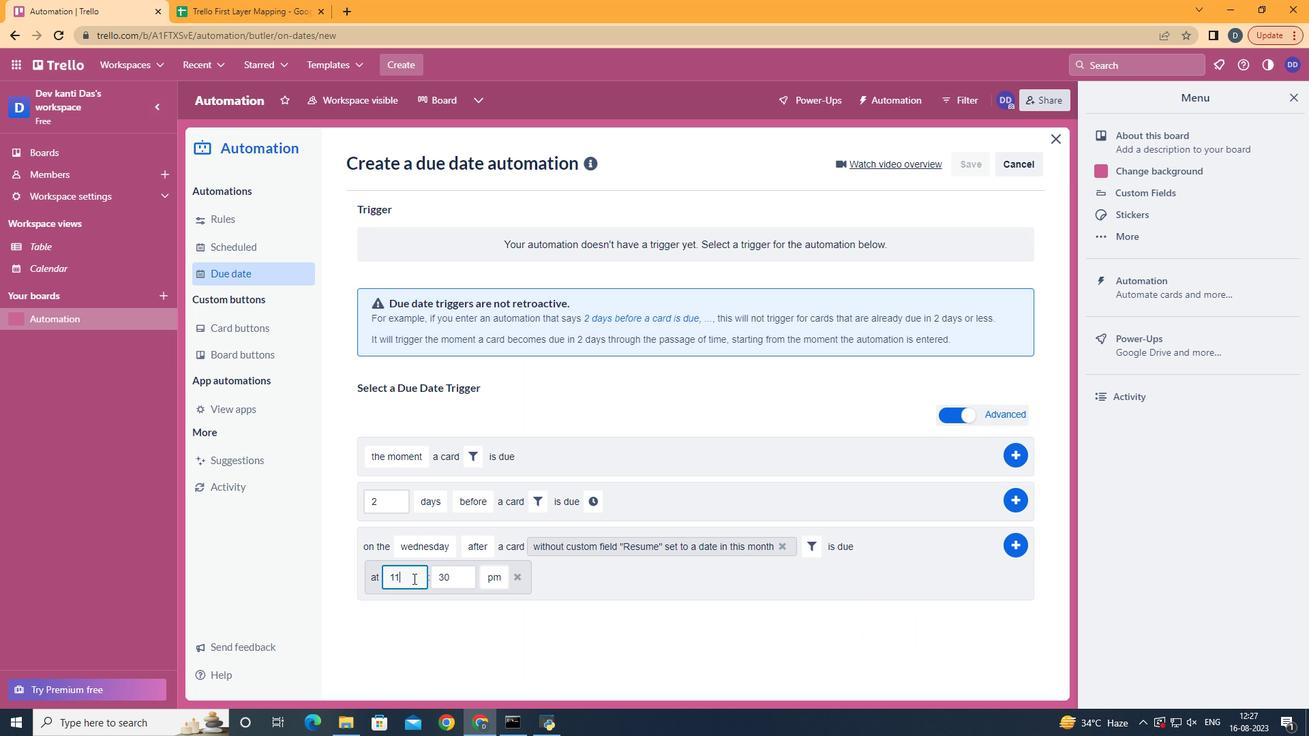 
Action: Mouse moved to (456, 581)
Screenshot: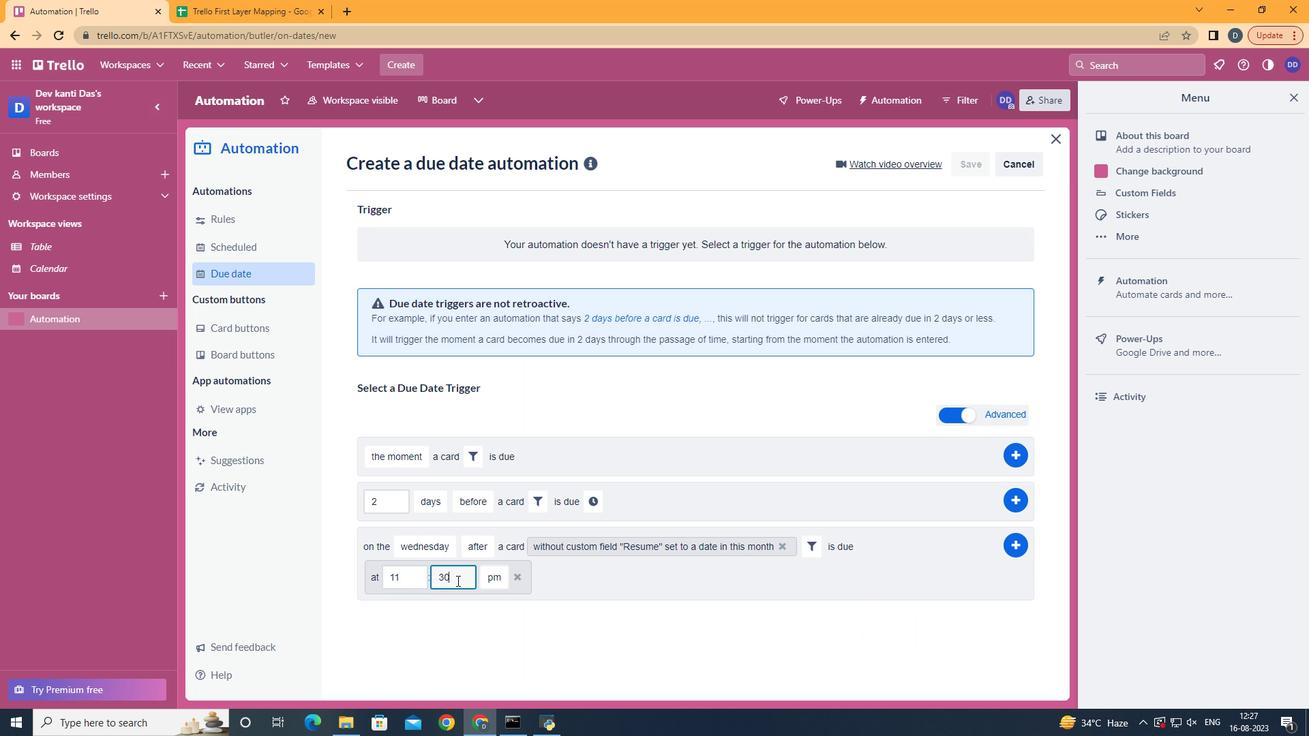 
Action: Mouse pressed left at (456, 581)
Screenshot: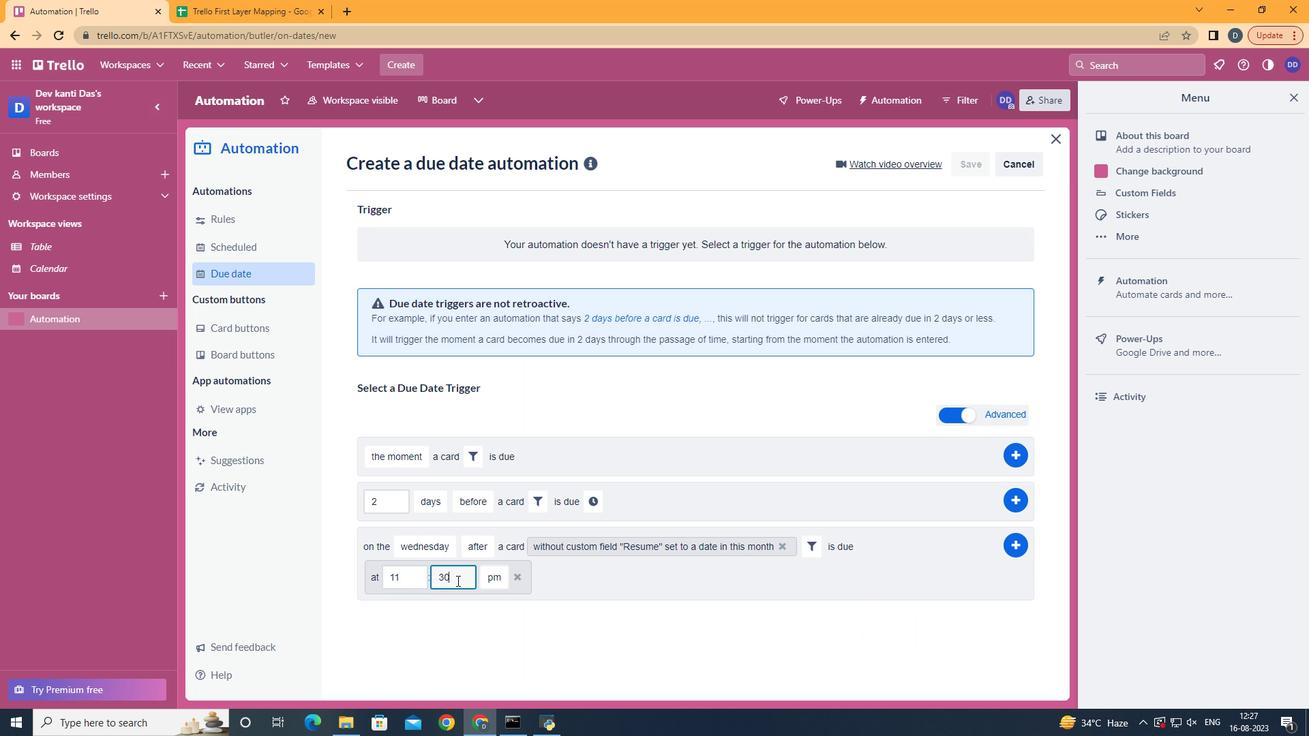
Action: Key pressed <Key.backspace><Key.backspace>00
Screenshot: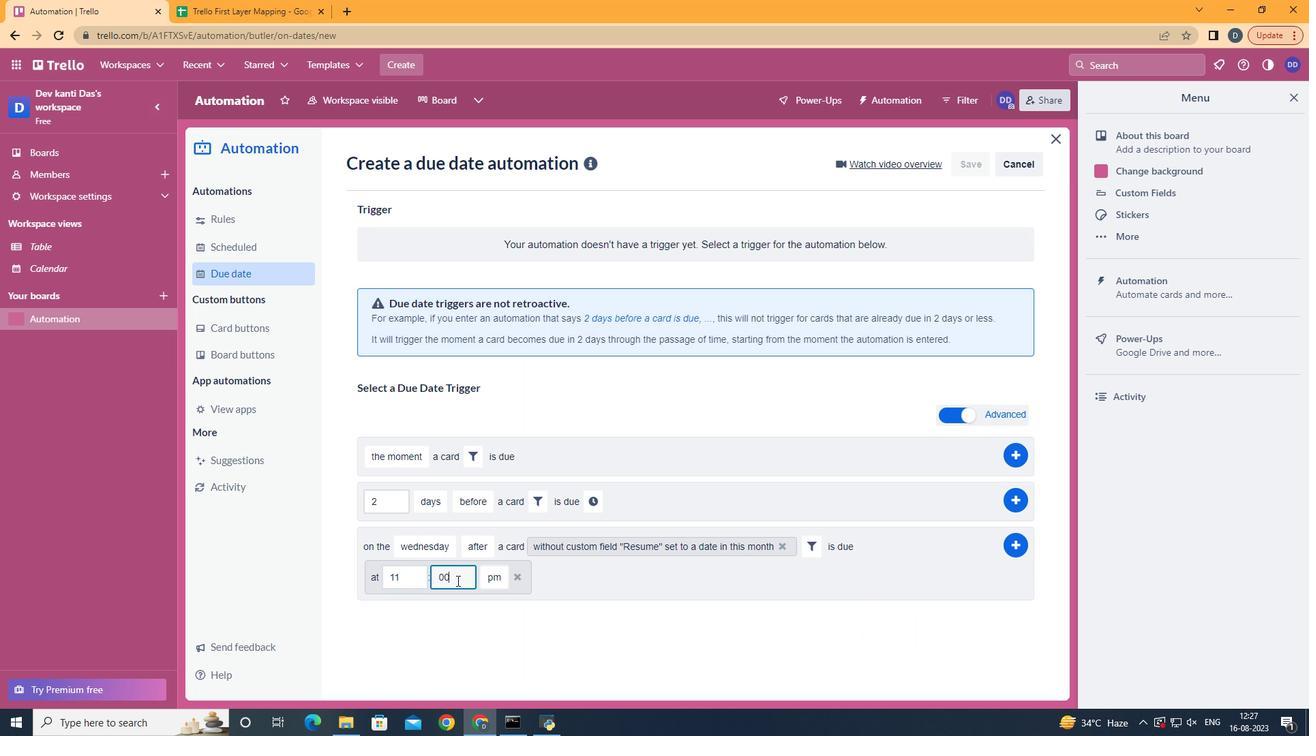 
Action: Mouse moved to (499, 597)
Screenshot: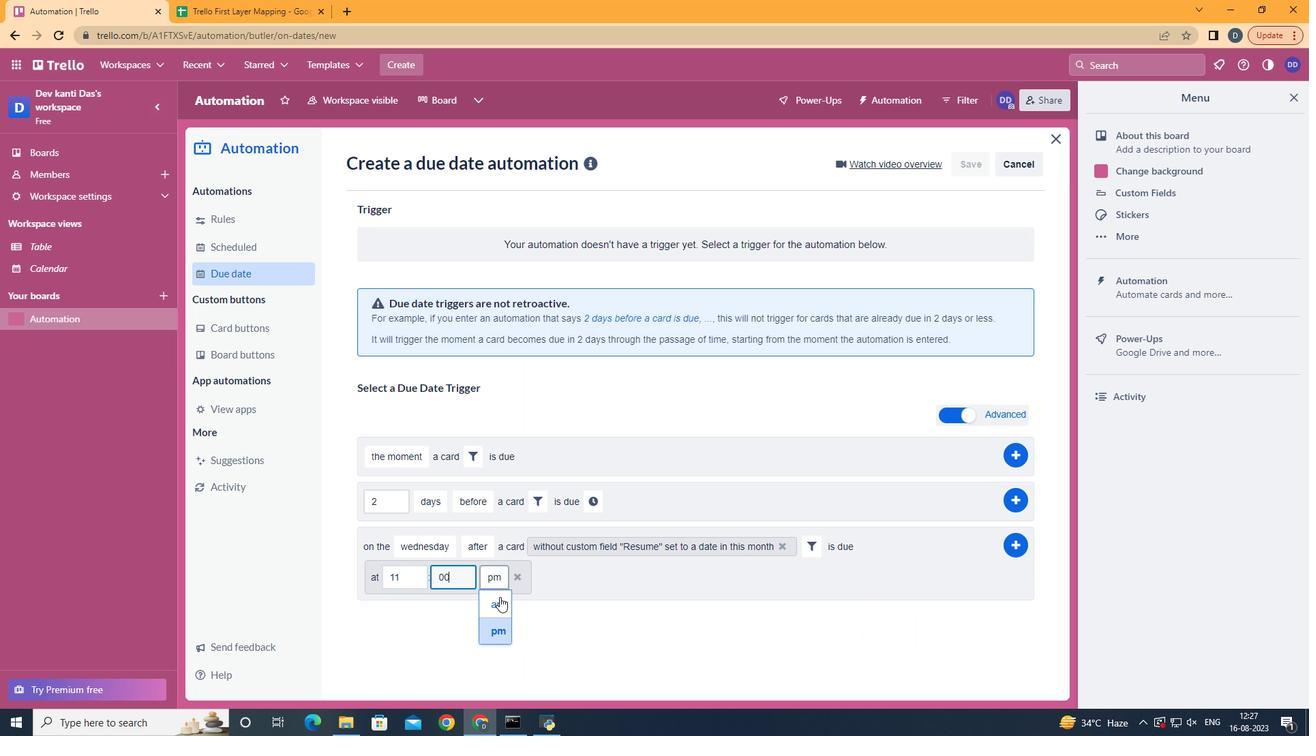 
Action: Mouse pressed left at (499, 597)
Screenshot: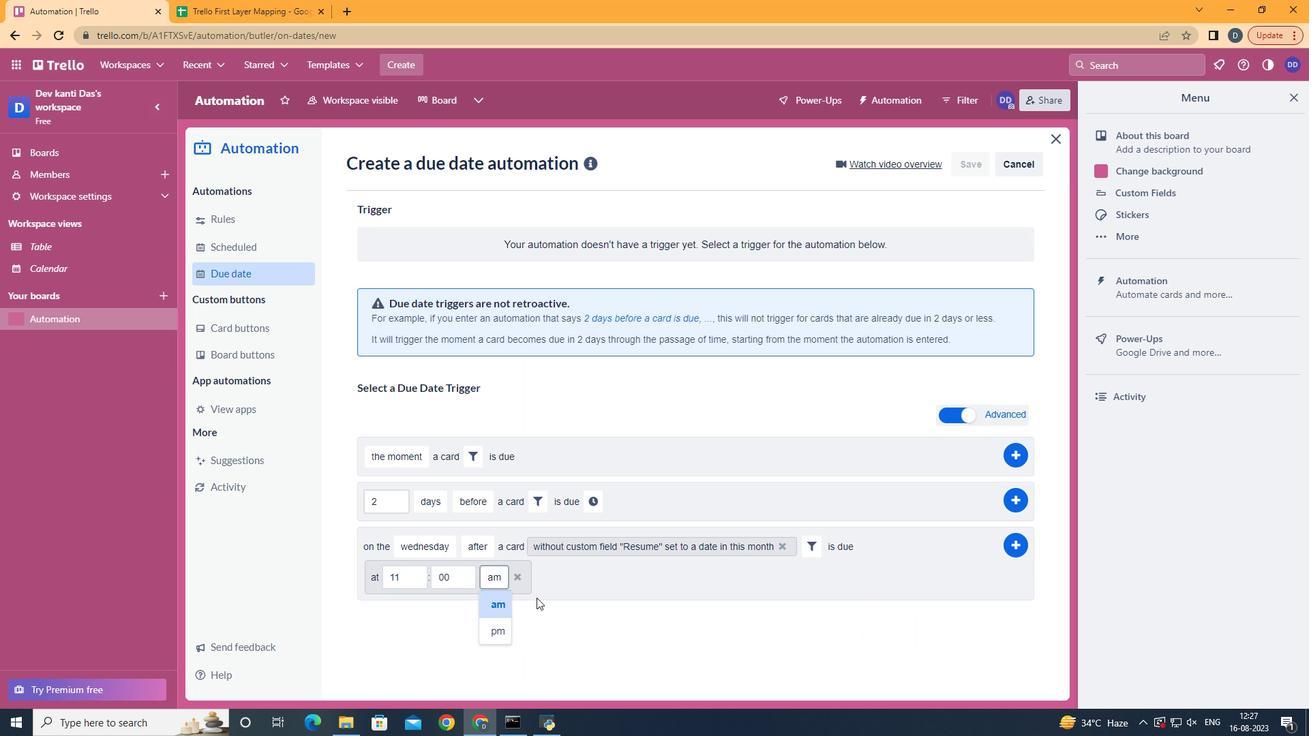 
Action: Mouse moved to (1003, 540)
Screenshot: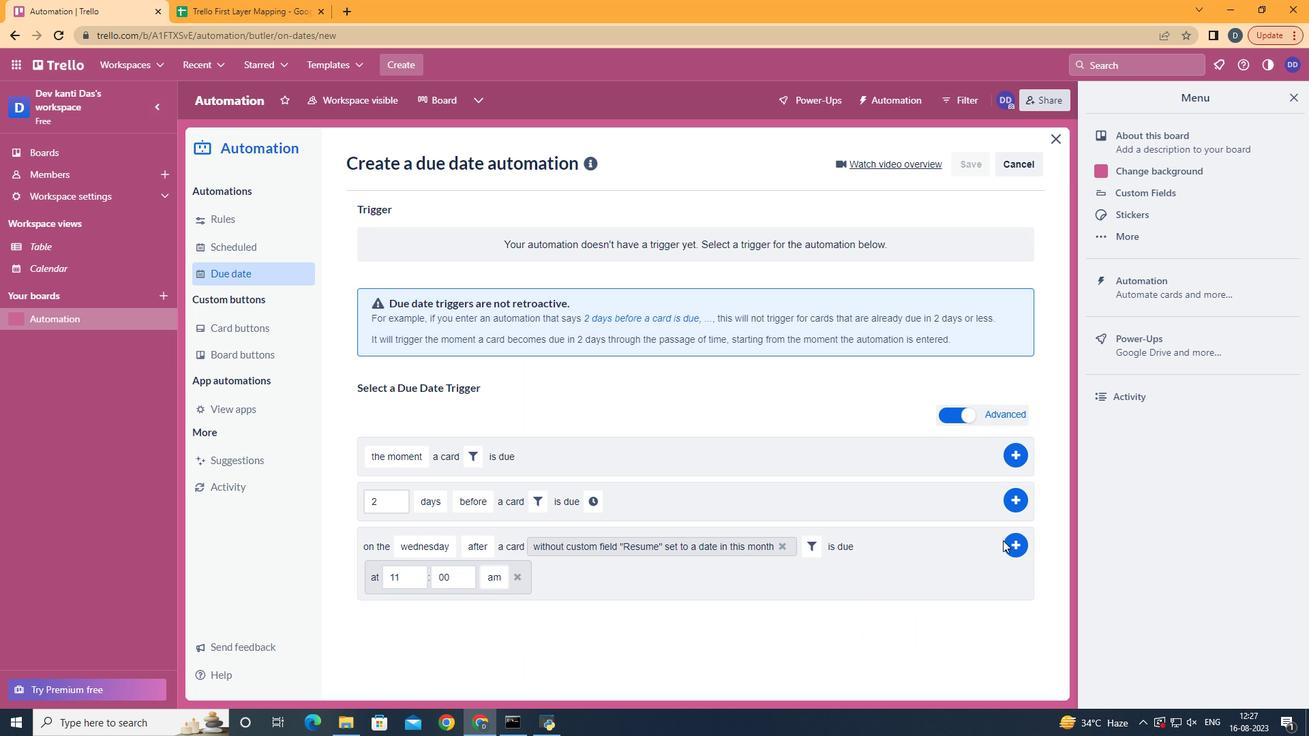 
Action: Mouse pressed left at (1003, 540)
Screenshot: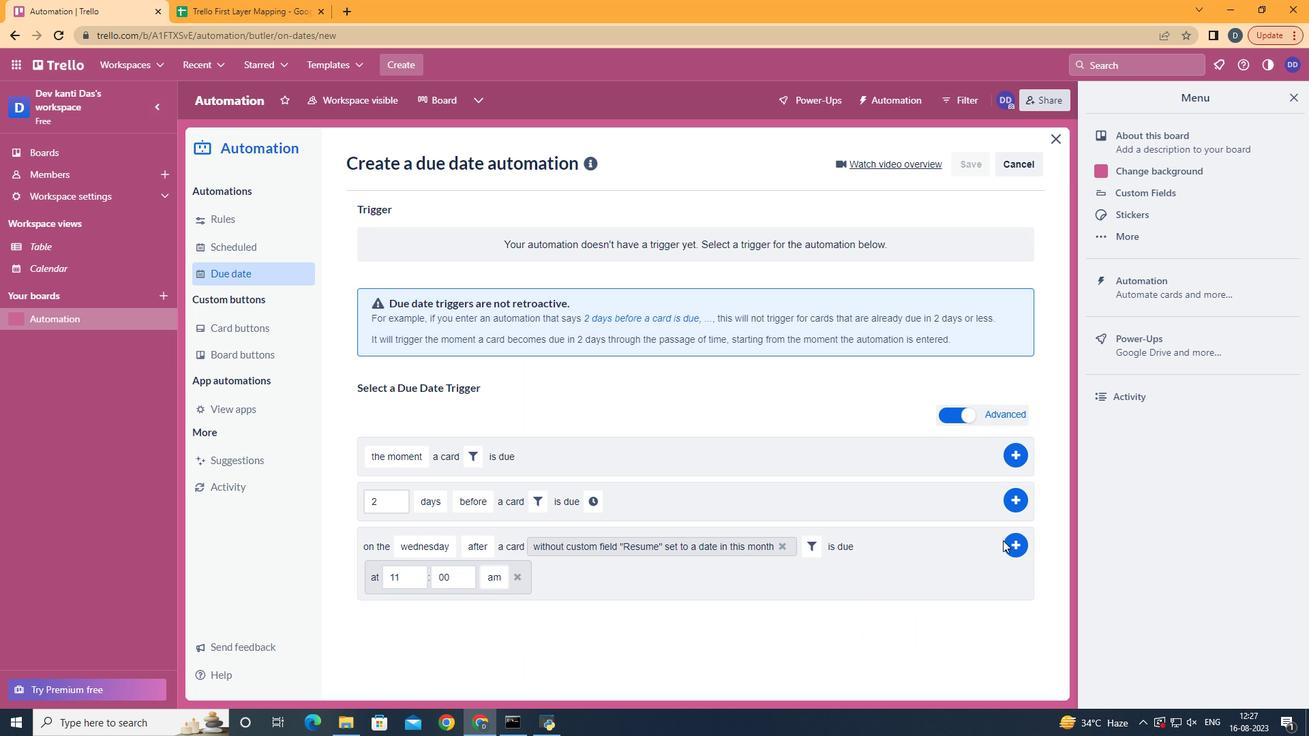 
Action: Mouse moved to (1017, 542)
Screenshot: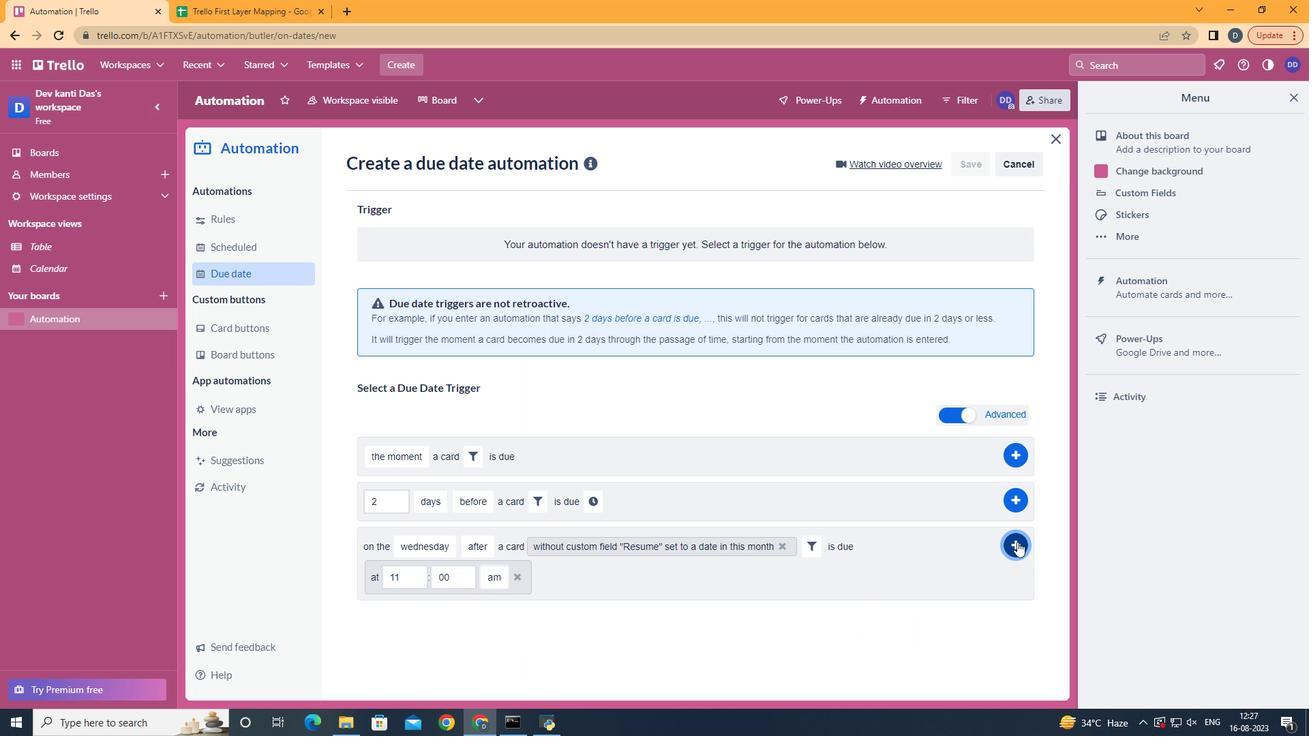 
Action: Mouse pressed left at (1017, 542)
Screenshot: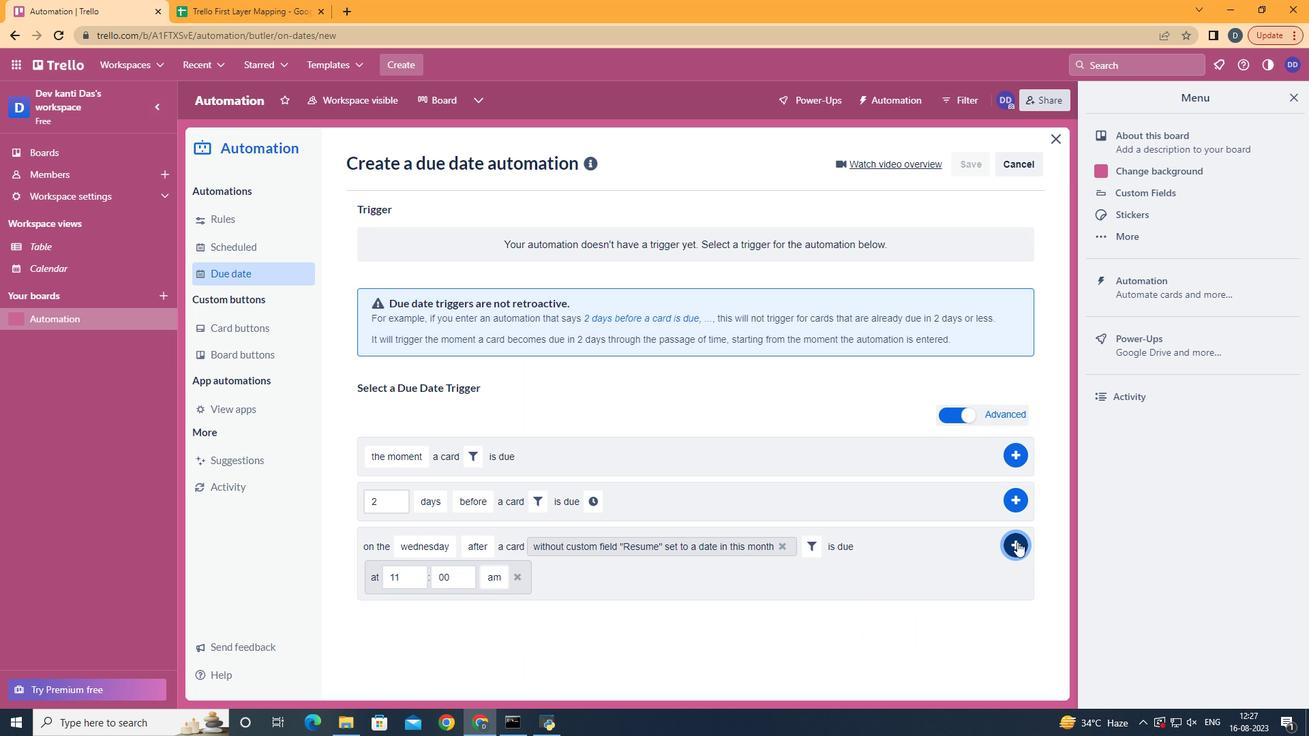 
